 Task: Assign Person0000000111 as Assignee of Child Issue ChildIssue0000000554 of Issue Issue0000000277 in Backlog  in Scrum Project Project0000000056 in Jira. Assign Person0000000111 as Assignee of Child Issue ChildIssue0000000555 of Issue Issue0000000278 in Backlog  in Scrum Project Project0000000056 in Jira. Assign Person0000000112 as Assignee of Child Issue ChildIssue0000000556 of Issue Issue0000000278 in Backlog  in Scrum Project Project0000000056 in Jira. Assign Person0000000112 as Assignee of Child Issue ChildIssue0000000557 of Issue Issue0000000279 in Backlog  in Scrum Project Project0000000056 in Jira. Assign Person0000000112 as Assignee of Child Issue ChildIssue0000000558 of Issue Issue0000000279 in Backlog  in Scrum Project Project0000000056 in Jira
Action: Mouse moved to (98, 241)
Screenshot: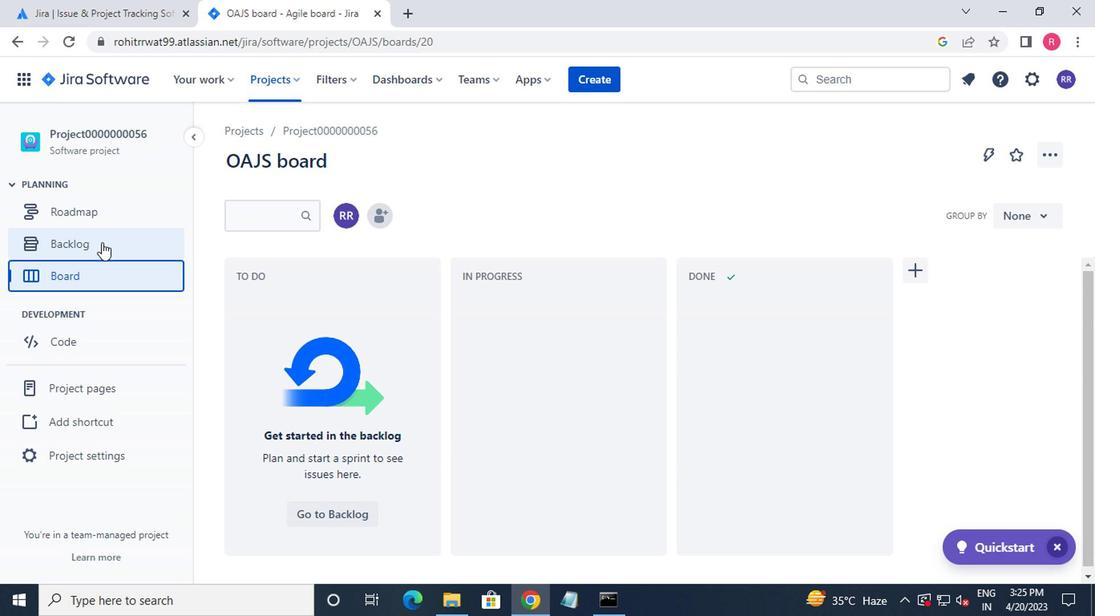 
Action: Mouse pressed left at (98, 241)
Screenshot: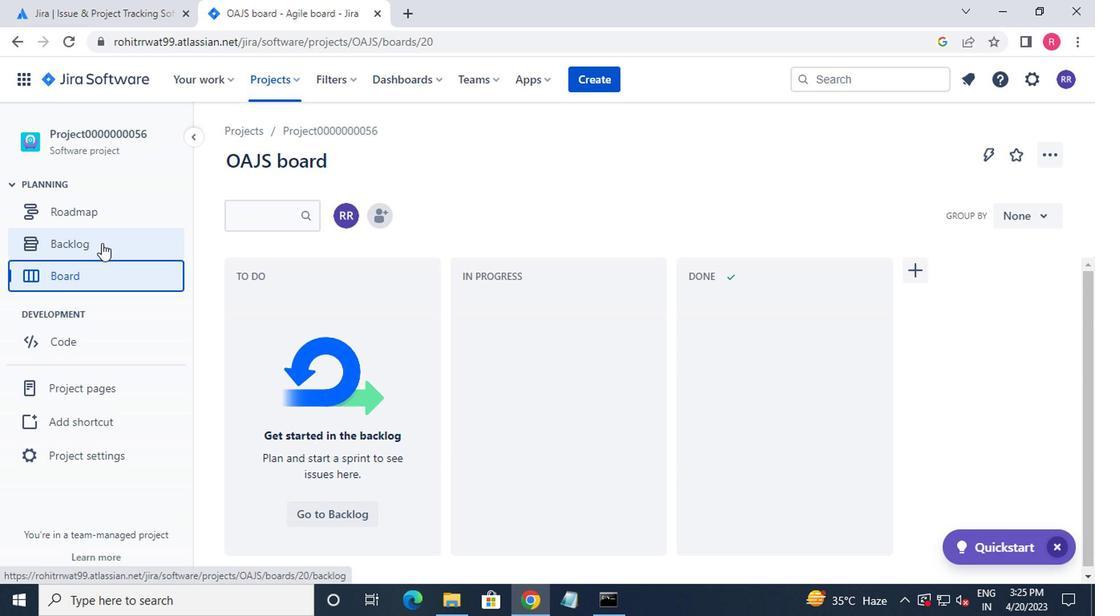 
Action: Mouse moved to (522, 118)
Screenshot: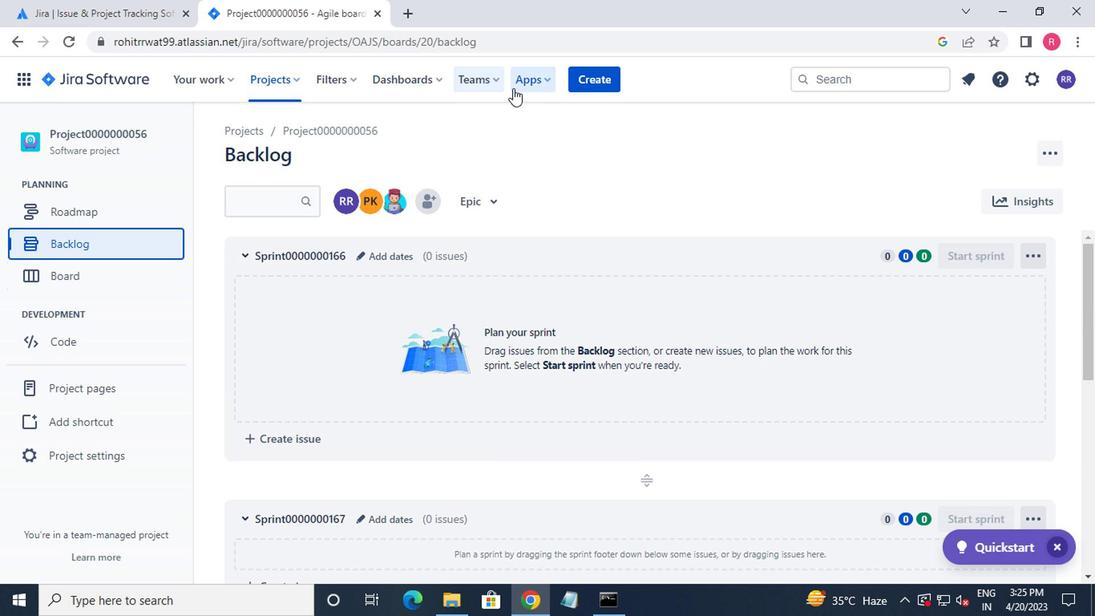 
Action: Mouse scrolled (522, 118) with delta (0, 0)
Screenshot: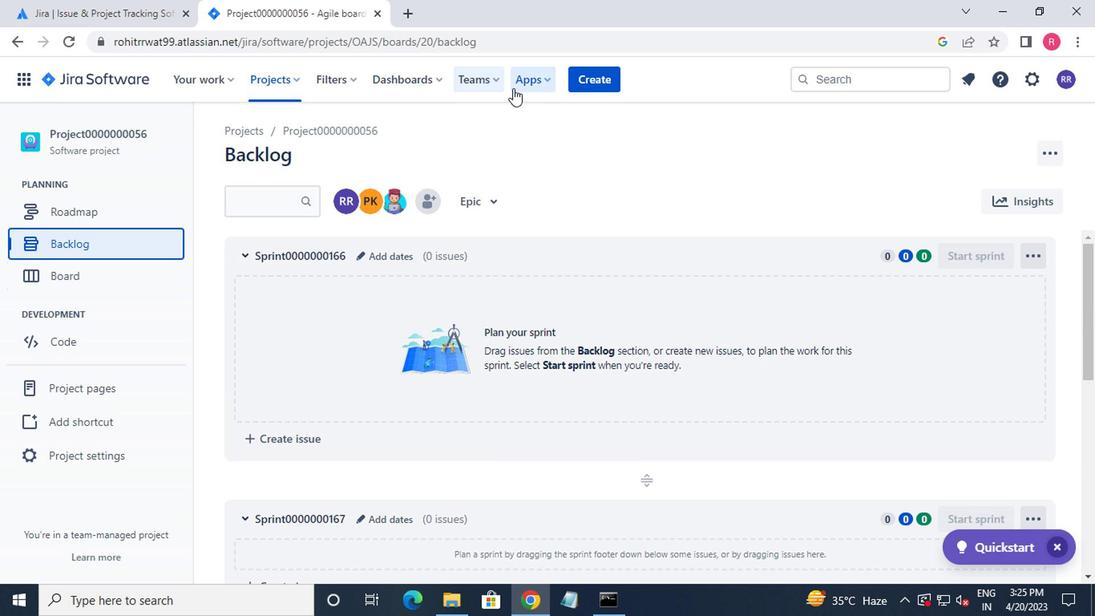 
Action: Mouse moved to (537, 168)
Screenshot: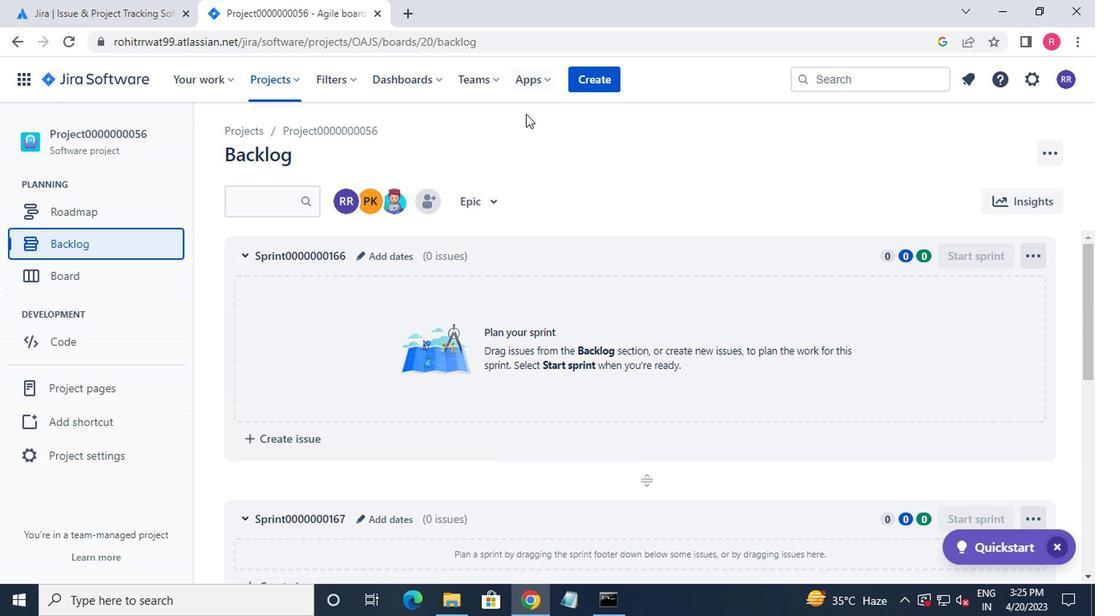 
Action: Mouse scrolled (537, 167) with delta (0, -1)
Screenshot: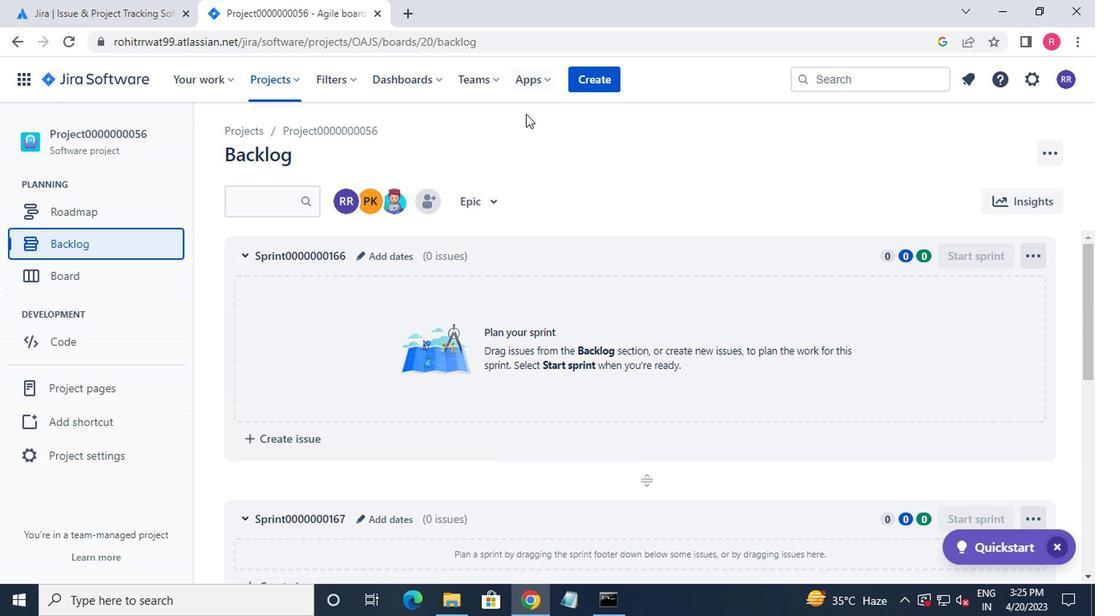 
Action: Mouse moved to (542, 183)
Screenshot: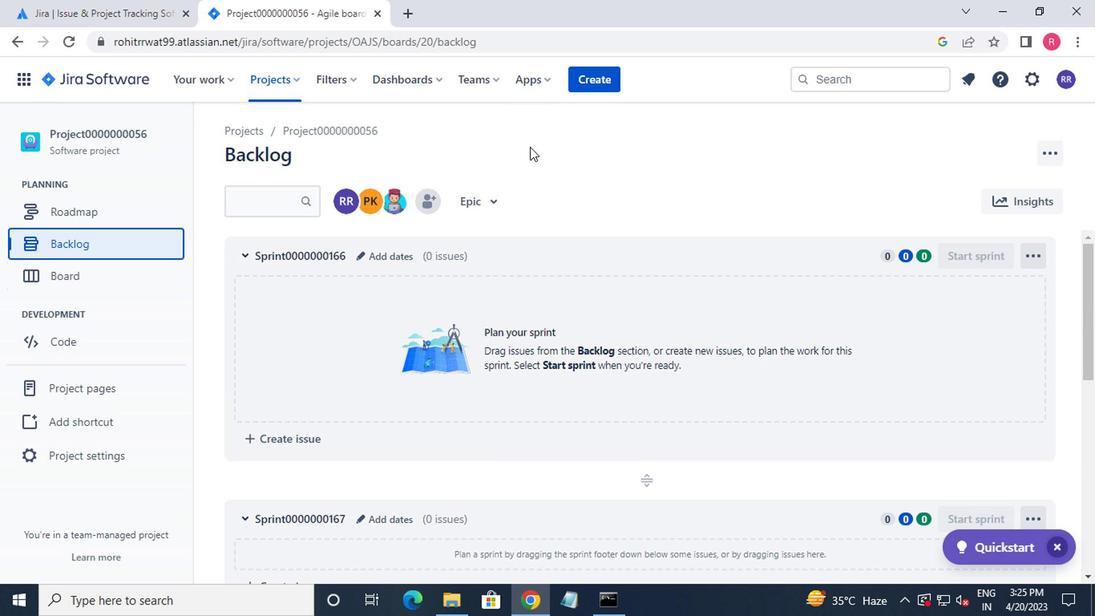 
Action: Mouse scrolled (542, 182) with delta (0, -1)
Screenshot: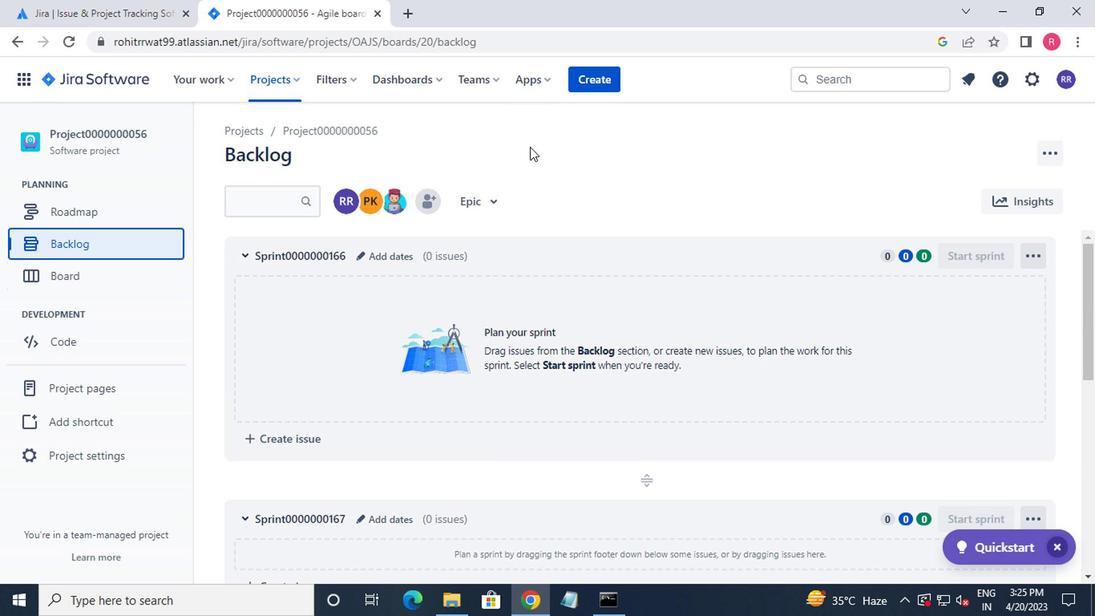 
Action: Mouse moved to (542, 186)
Screenshot: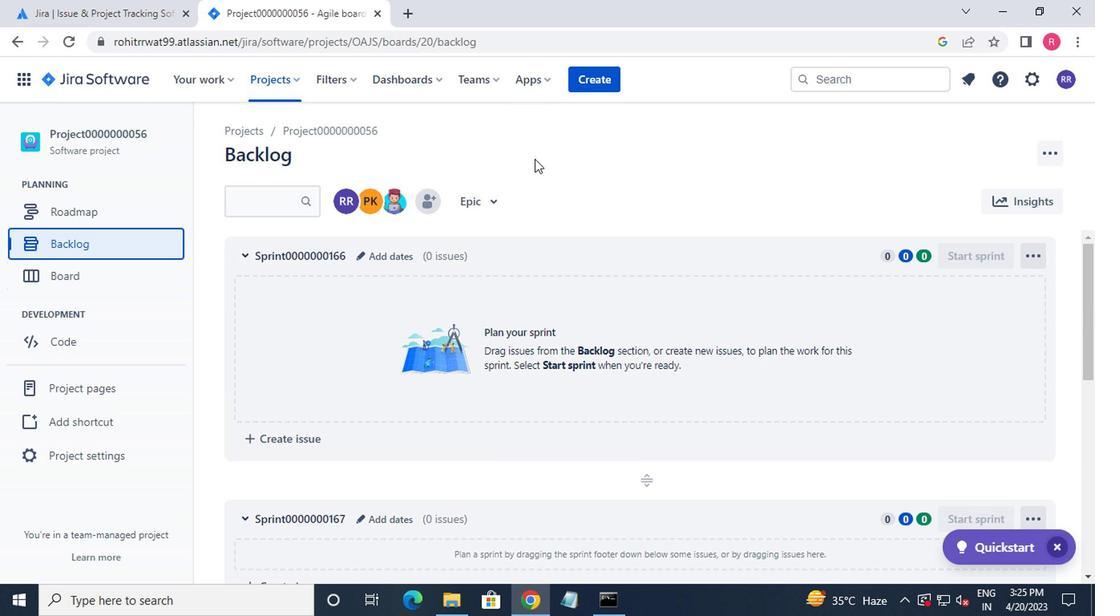 
Action: Mouse scrolled (542, 184) with delta (0, -1)
Screenshot: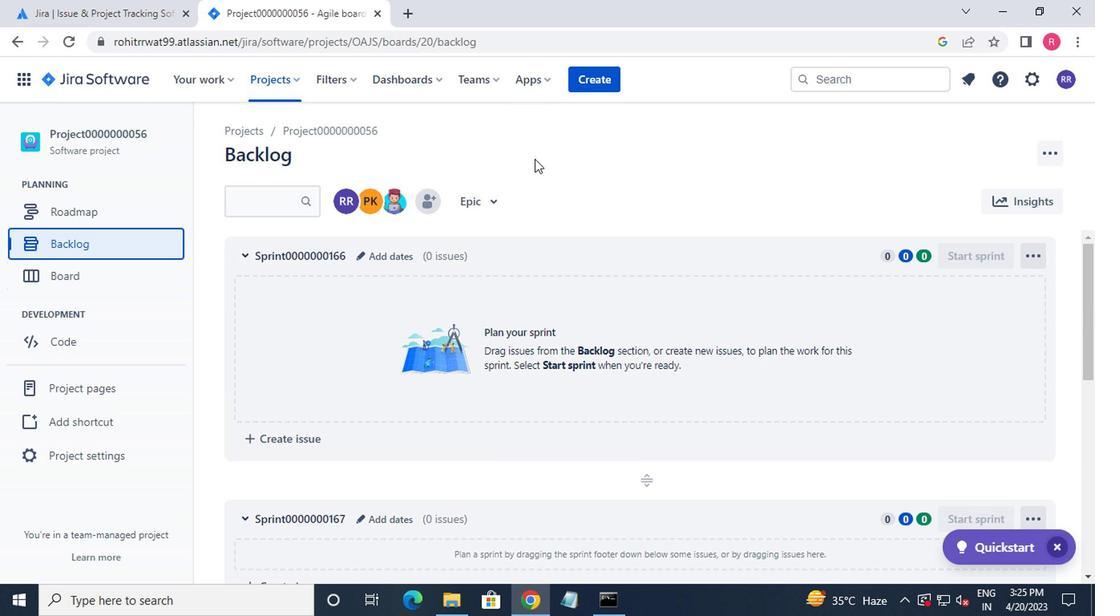 
Action: Mouse moved to (549, 261)
Screenshot: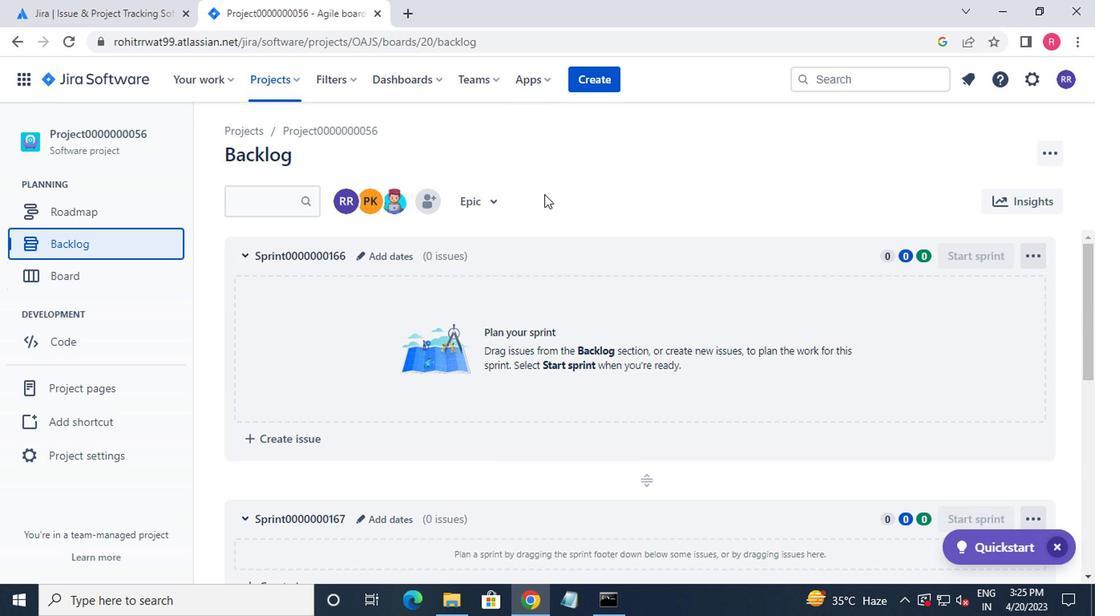 
Action: Mouse scrolled (549, 260) with delta (0, -1)
Screenshot: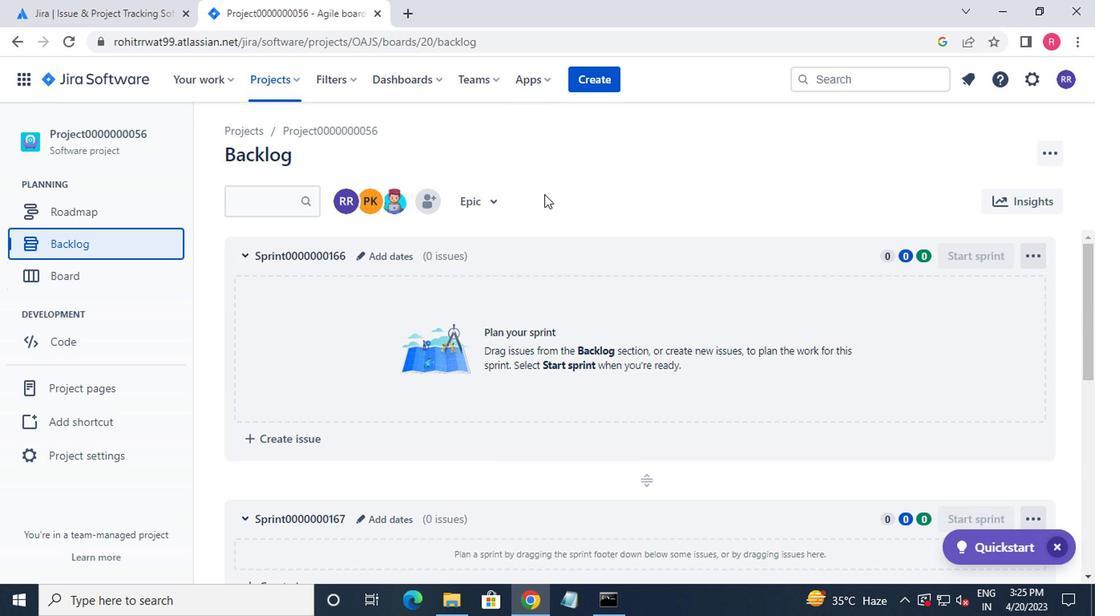 
Action: Mouse moved to (549, 277)
Screenshot: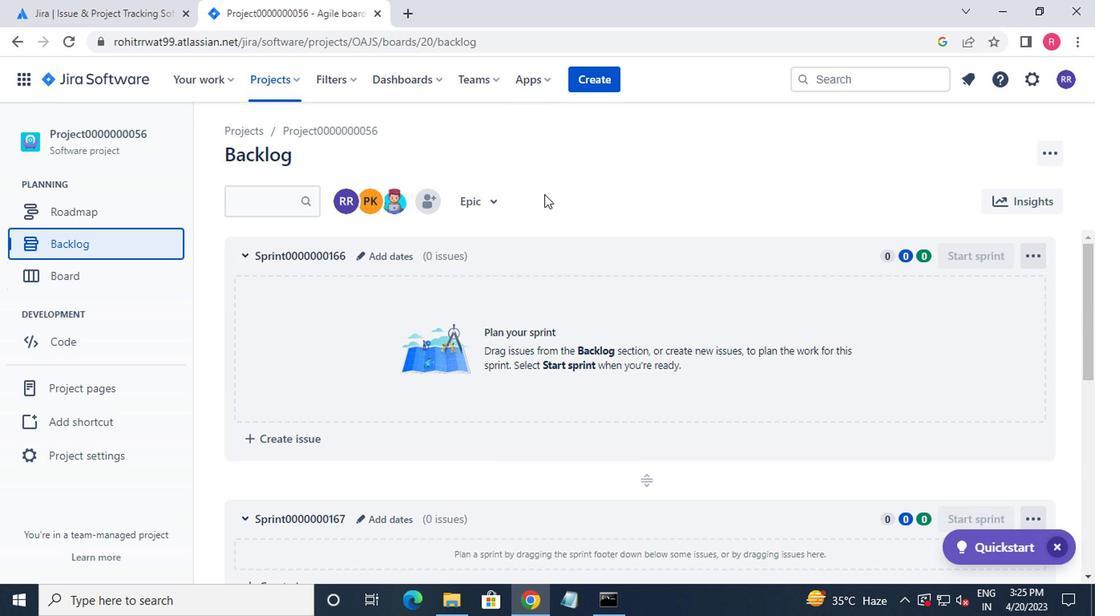 
Action: Mouse scrolled (549, 277) with delta (0, 0)
Screenshot: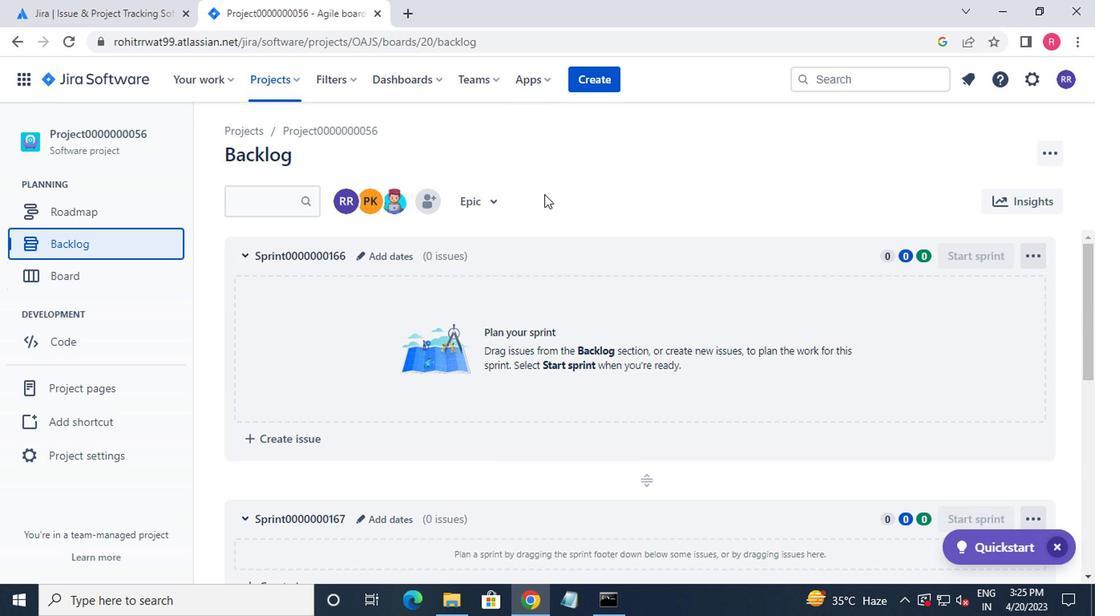 
Action: Mouse moved to (550, 281)
Screenshot: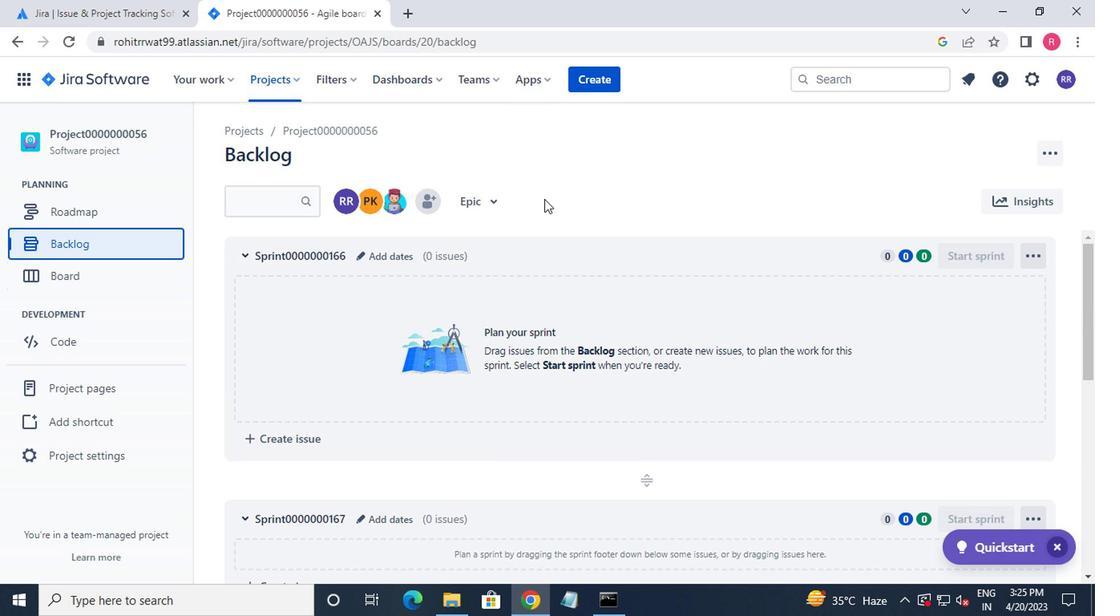 
Action: Mouse scrolled (550, 281) with delta (0, 0)
Screenshot: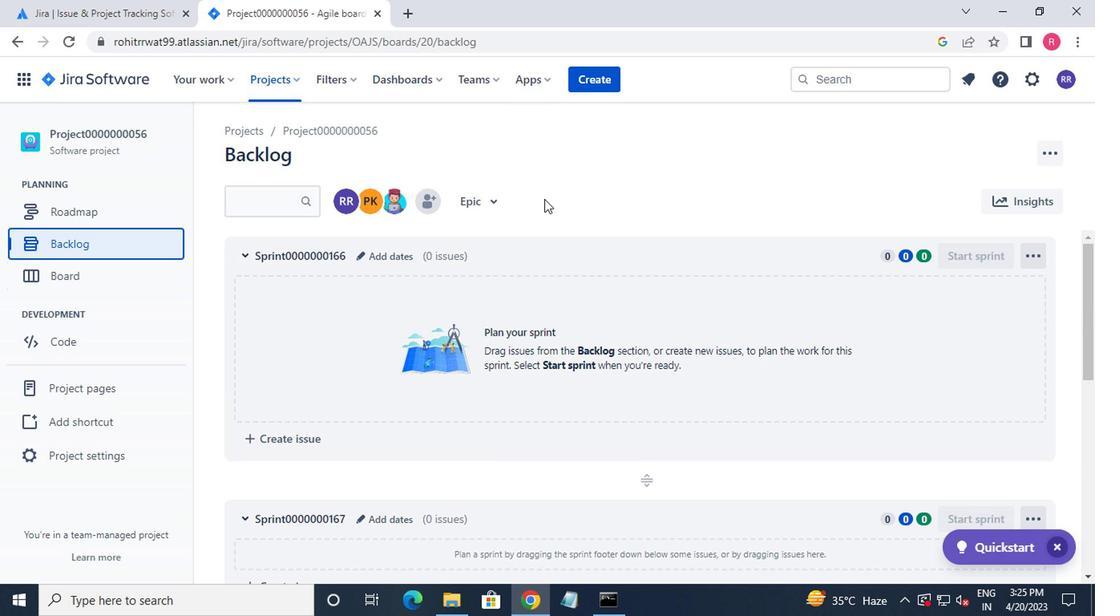 
Action: Mouse moved to (550, 283)
Screenshot: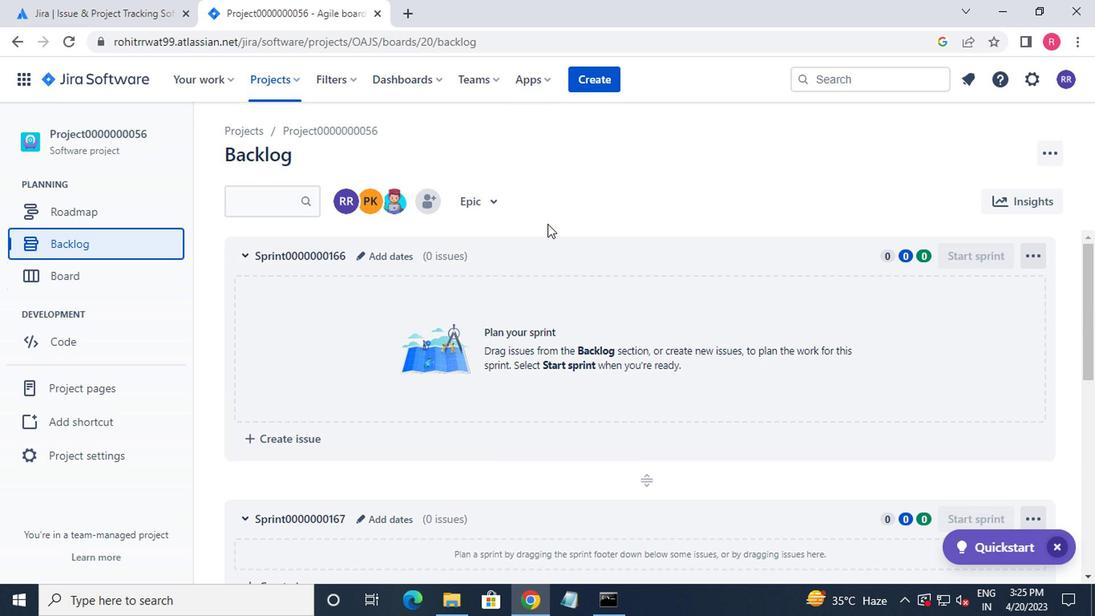 
Action: Mouse scrolled (550, 283) with delta (0, 0)
Screenshot: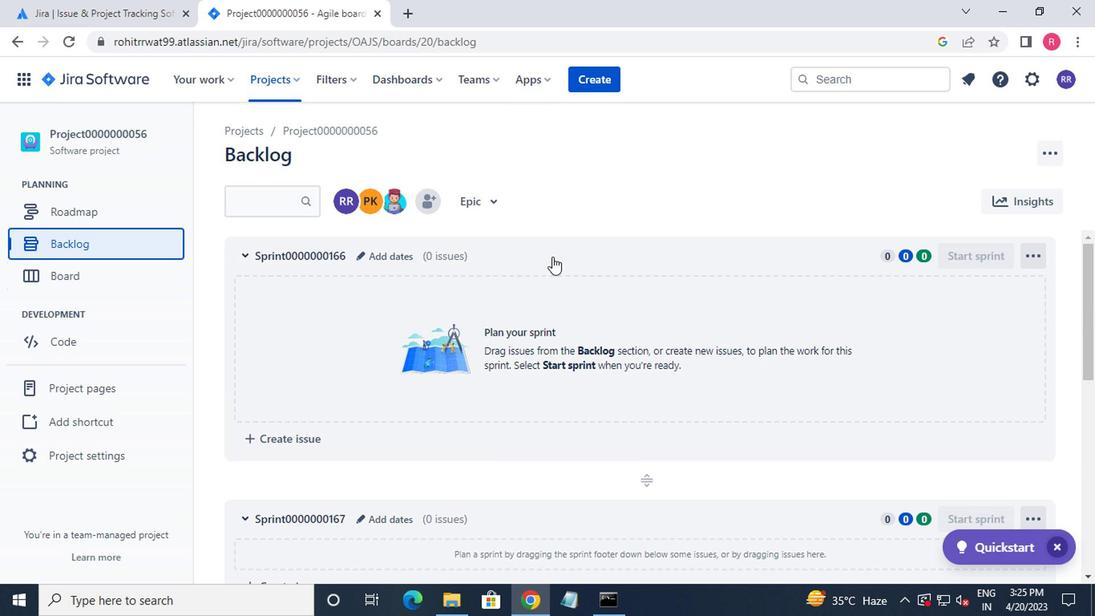 
Action: Mouse moved to (552, 288)
Screenshot: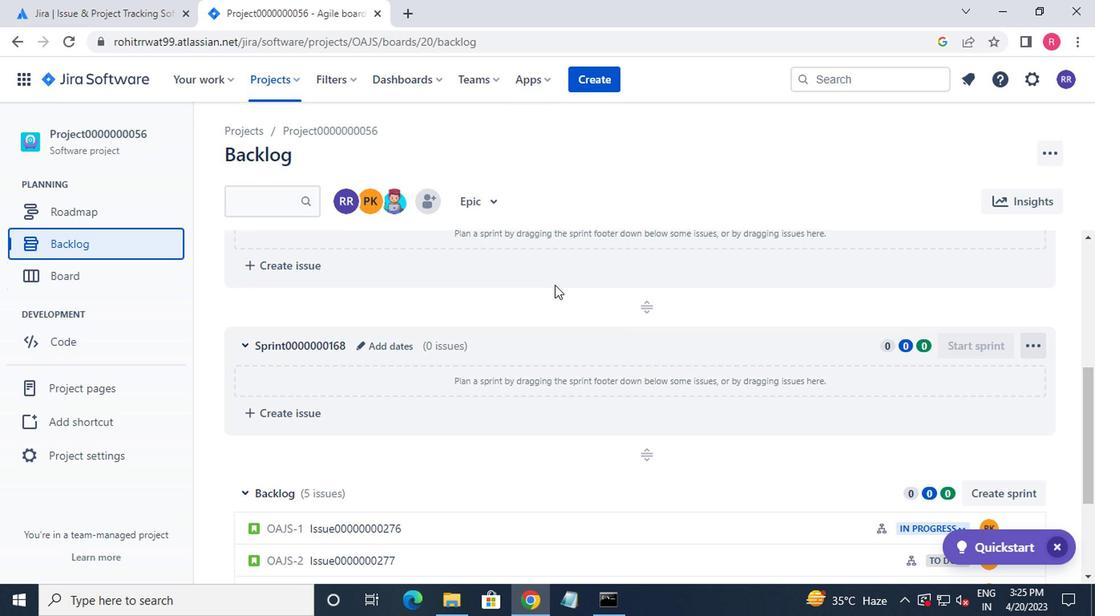 
Action: Mouse scrolled (552, 287) with delta (0, -1)
Screenshot: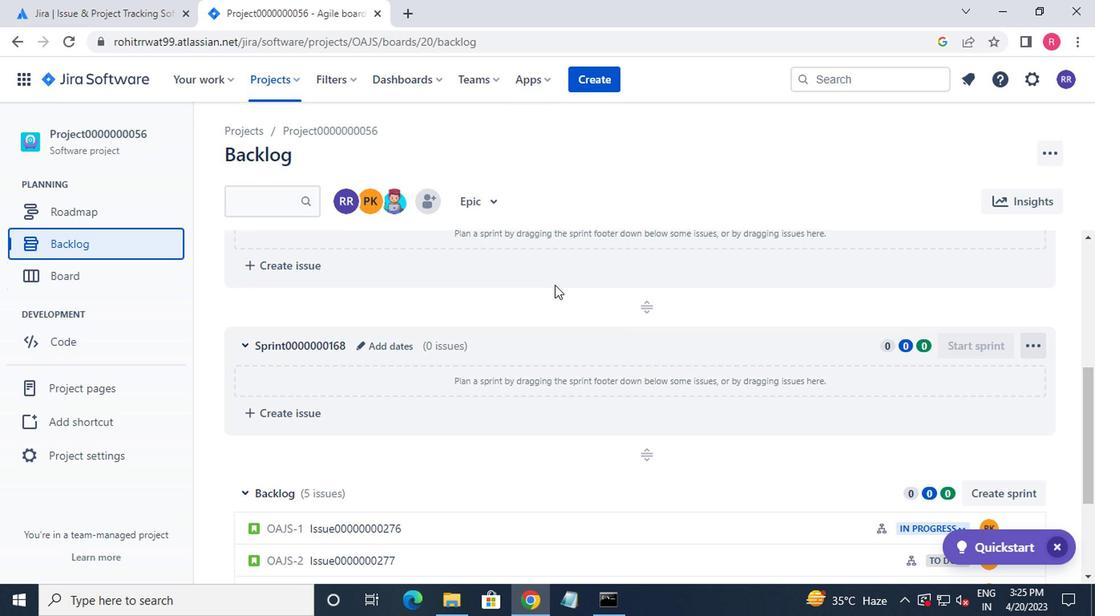 
Action: Mouse moved to (552, 289)
Screenshot: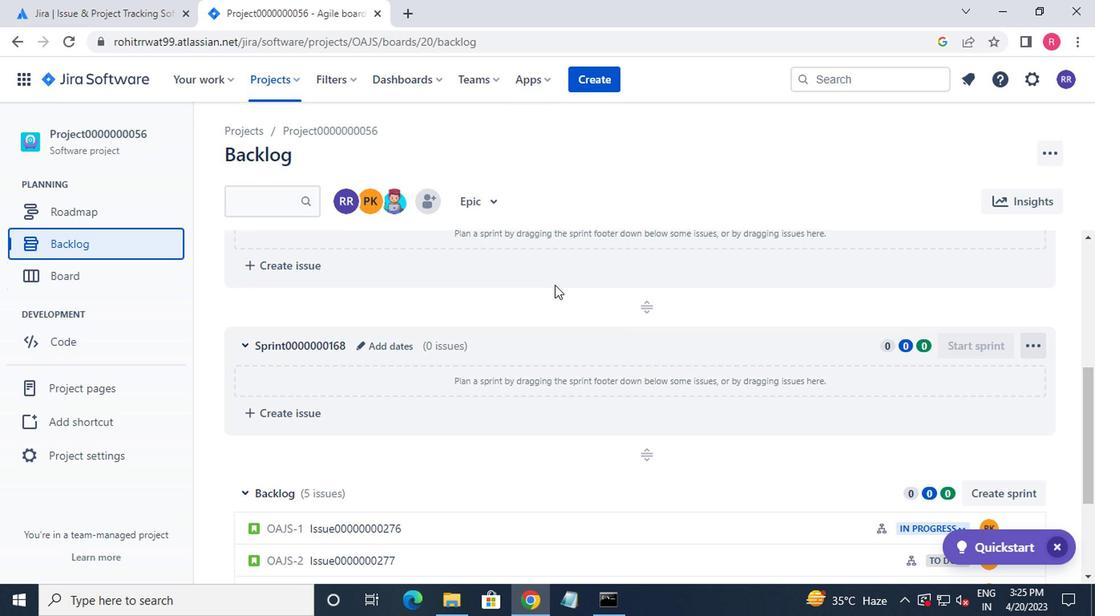 
Action: Mouse scrolled (552, 289) with delta (0, 0)
Screenshot: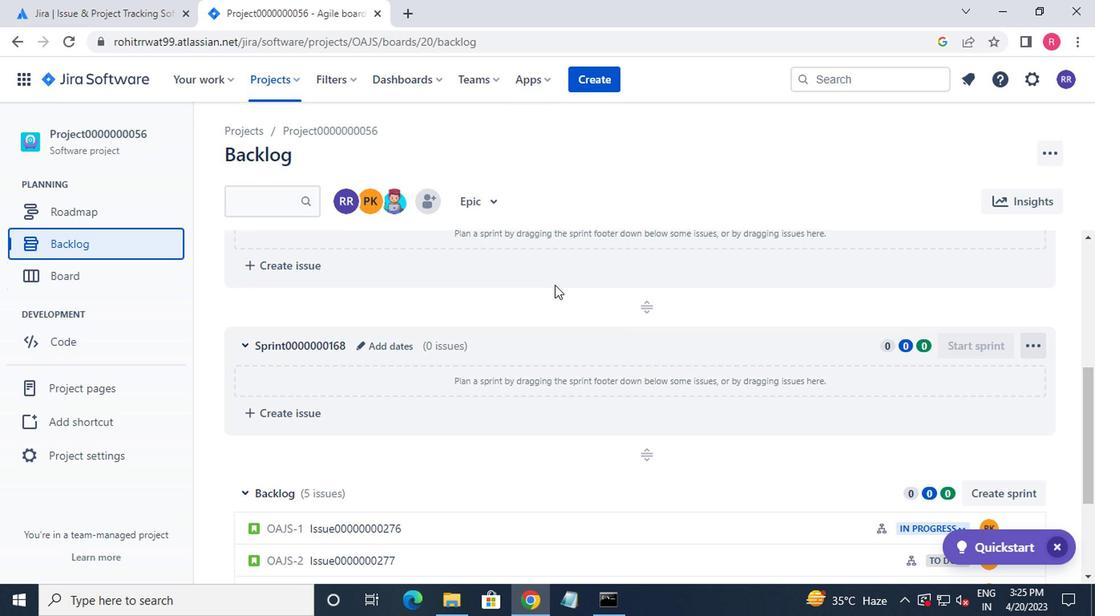 
Action: Mouse scrolled (552, 289) with delta (0, 0)
Screenshot: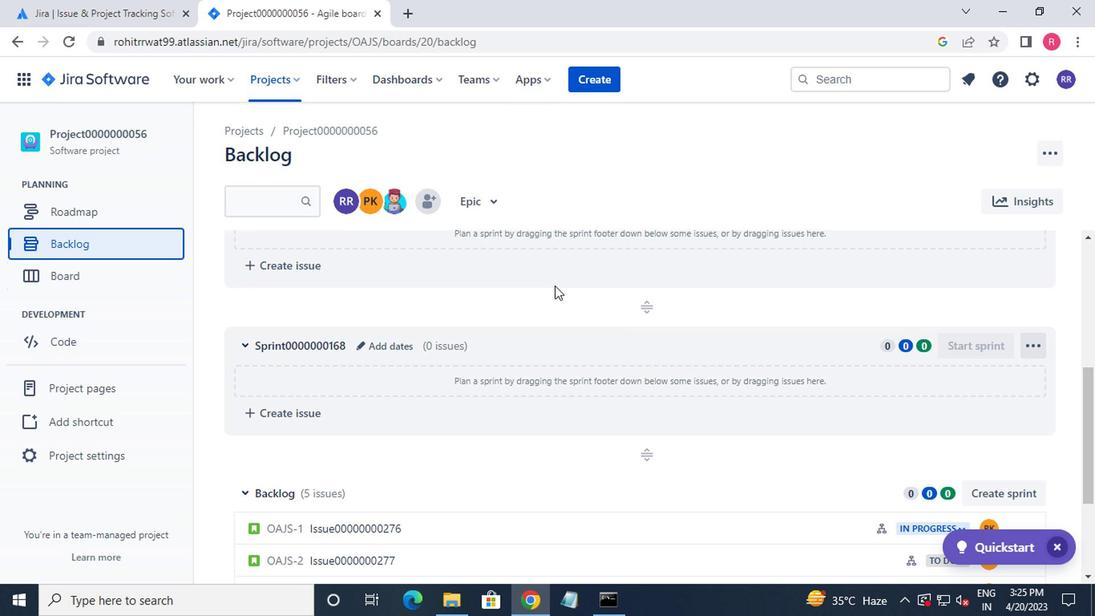 
Action: Mouse moved to (634, 383)
Screenshot: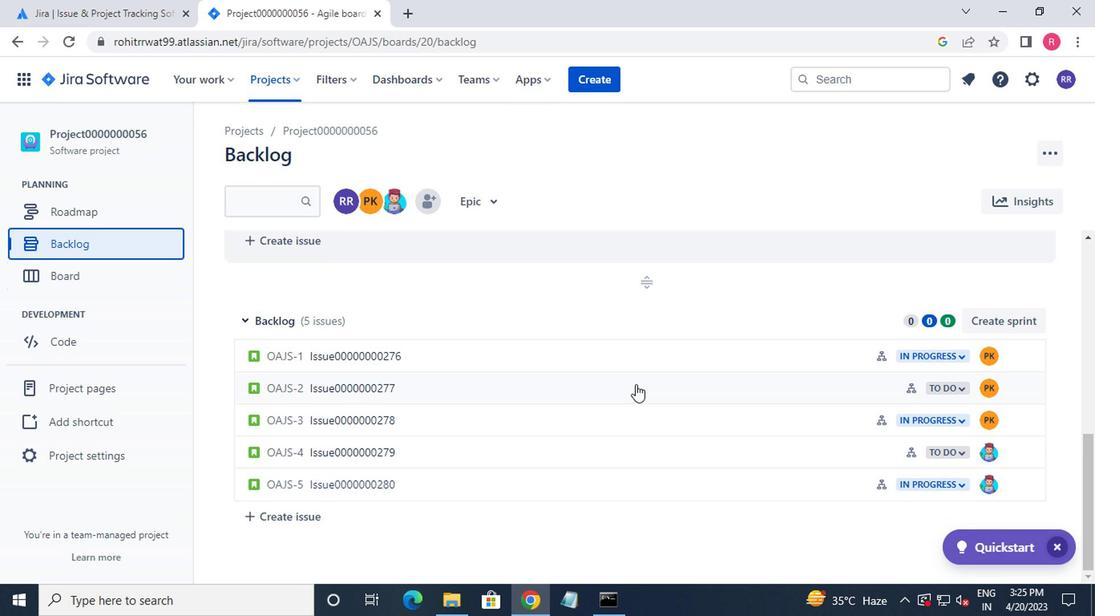 
Action: Mouse pressed left at (634, 383)
Screenshot: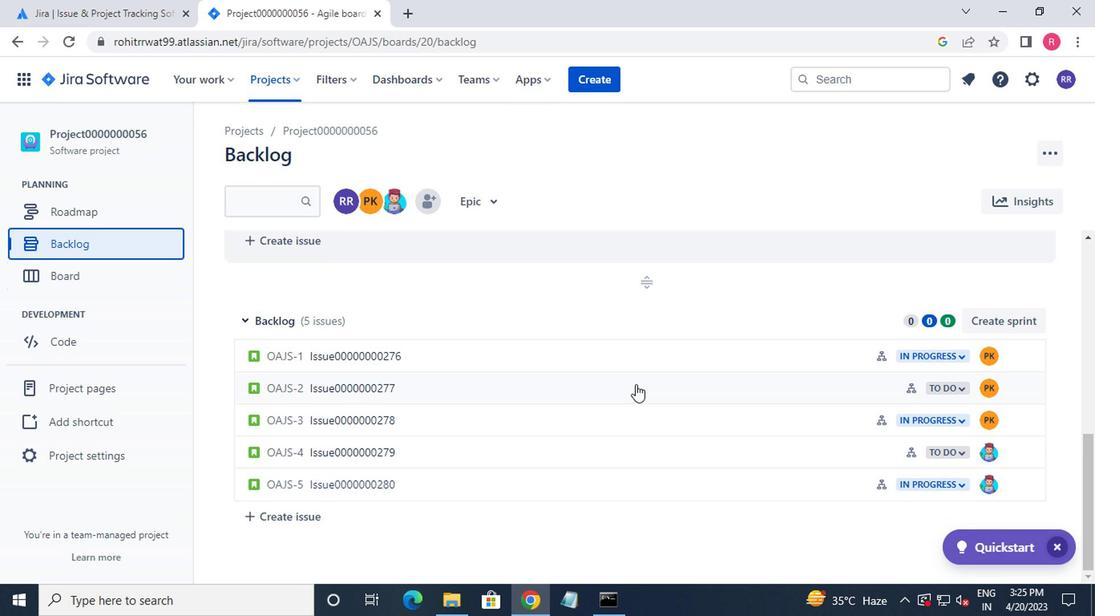
Action: Mouse moved to (817, 323)
Screenshot: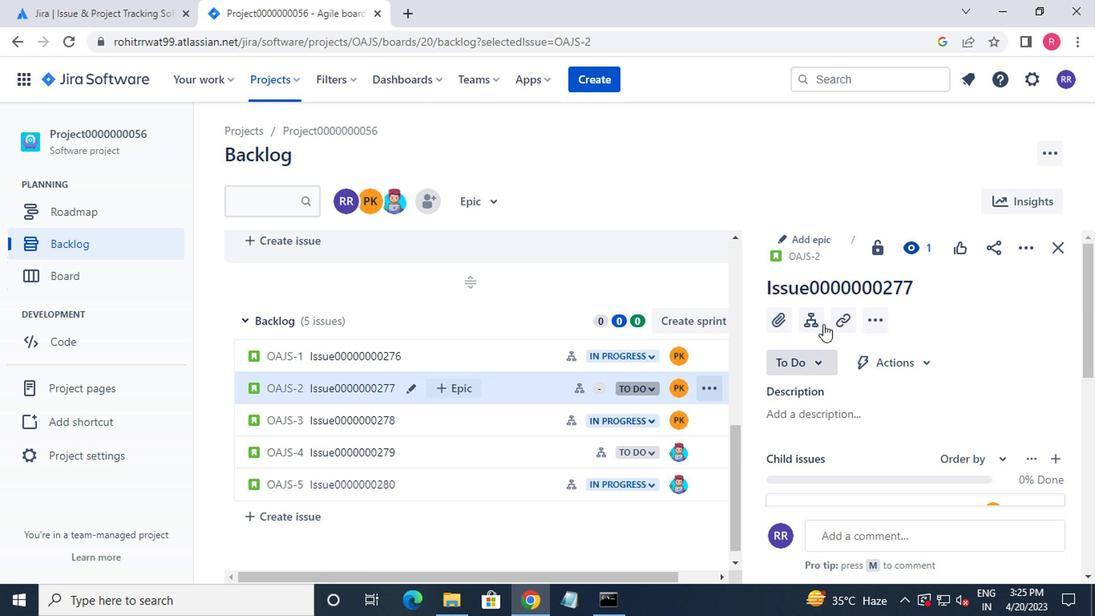 
Action: Mouse pressed left at (817, 323)
Screenshot: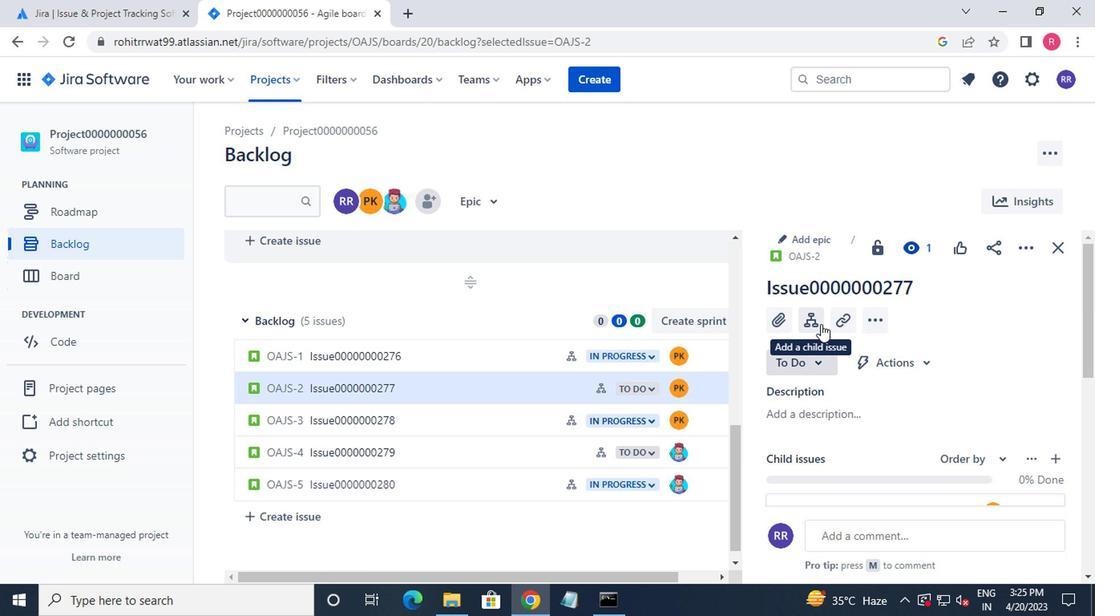 
Action: Mouse moved to (987, 356)
Screenshot: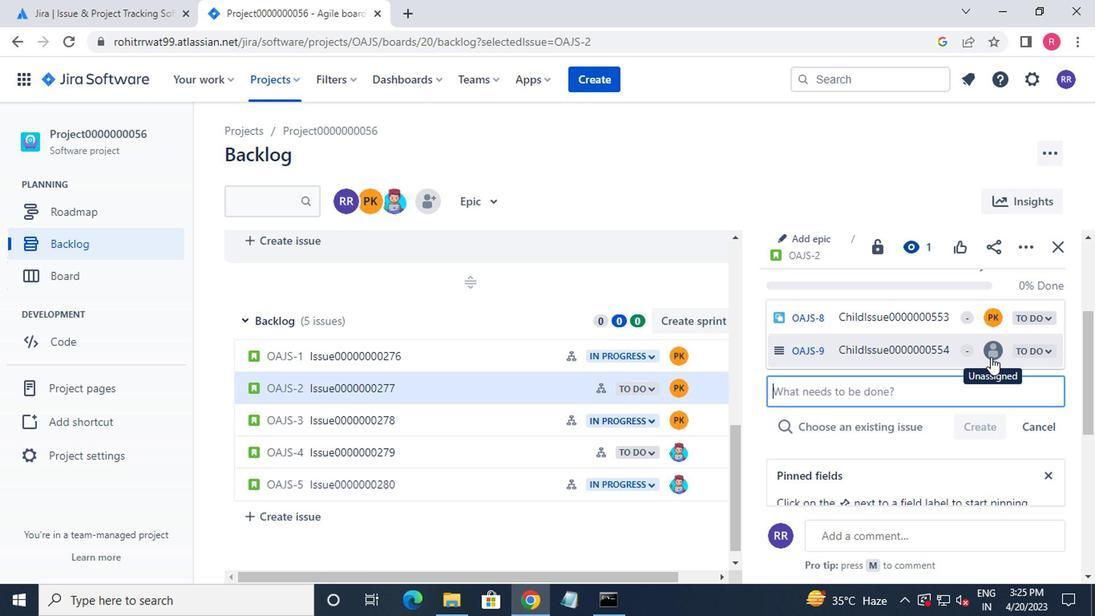 
Action: Mouse pressed left at (987, 356)
Screenshot: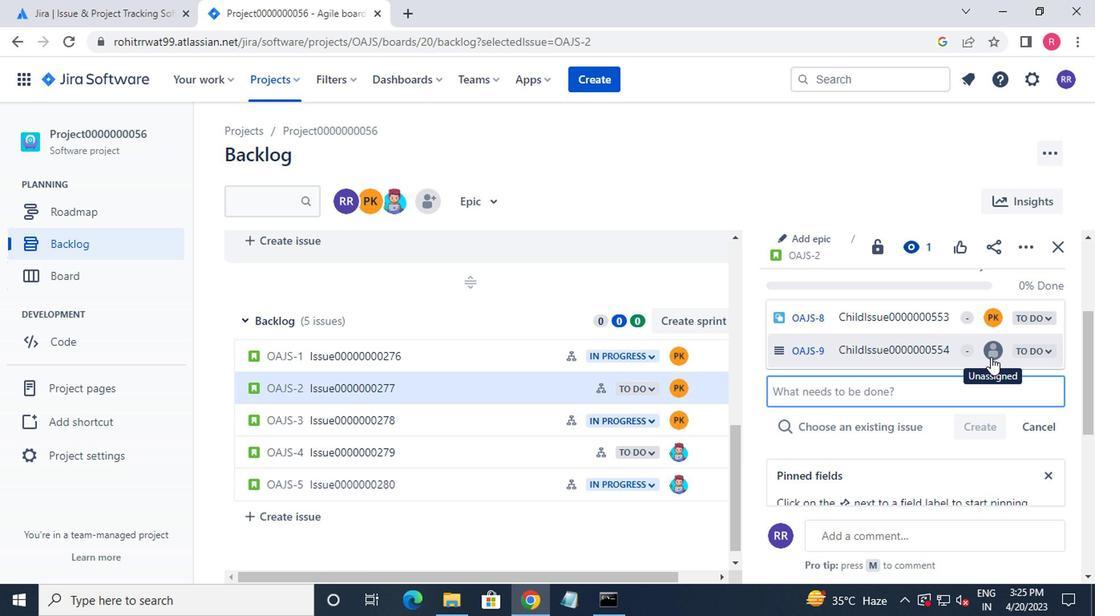 
Action: Mouse moved to (926, 363)
Screenshot: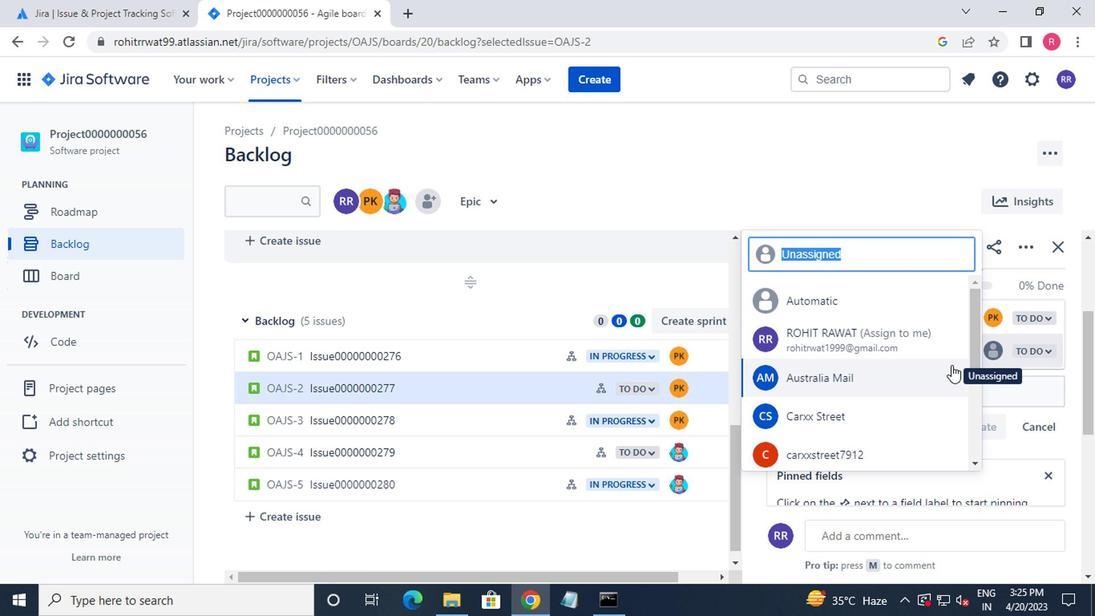 
Action: Mouse scrolled (926, 361) with delta (0, -1)
Screenshot: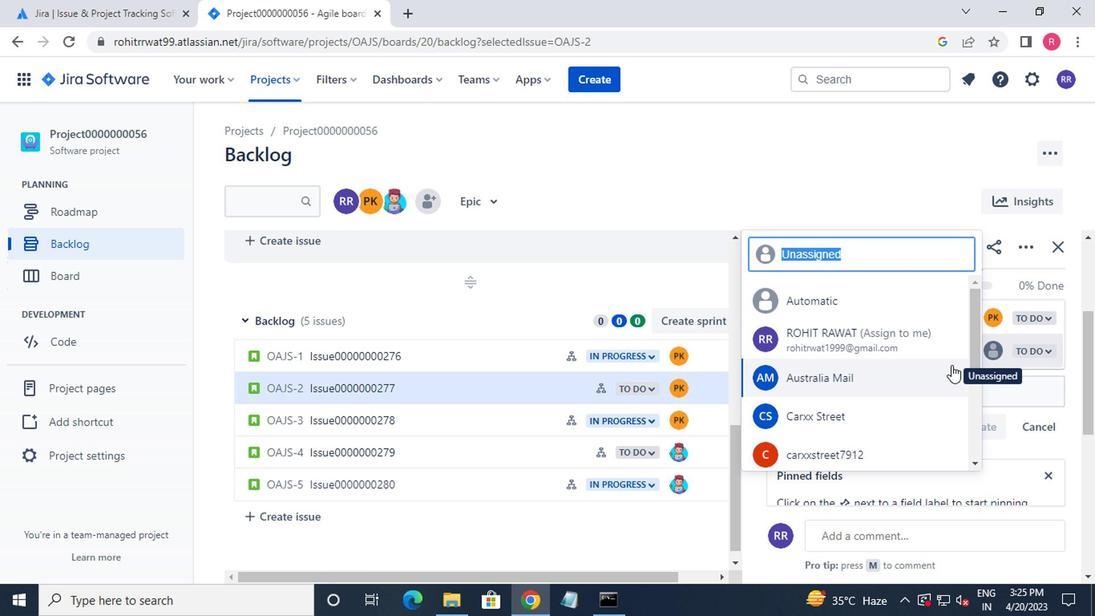 
Action: Mouse moved to (921, 363)
Screenshot: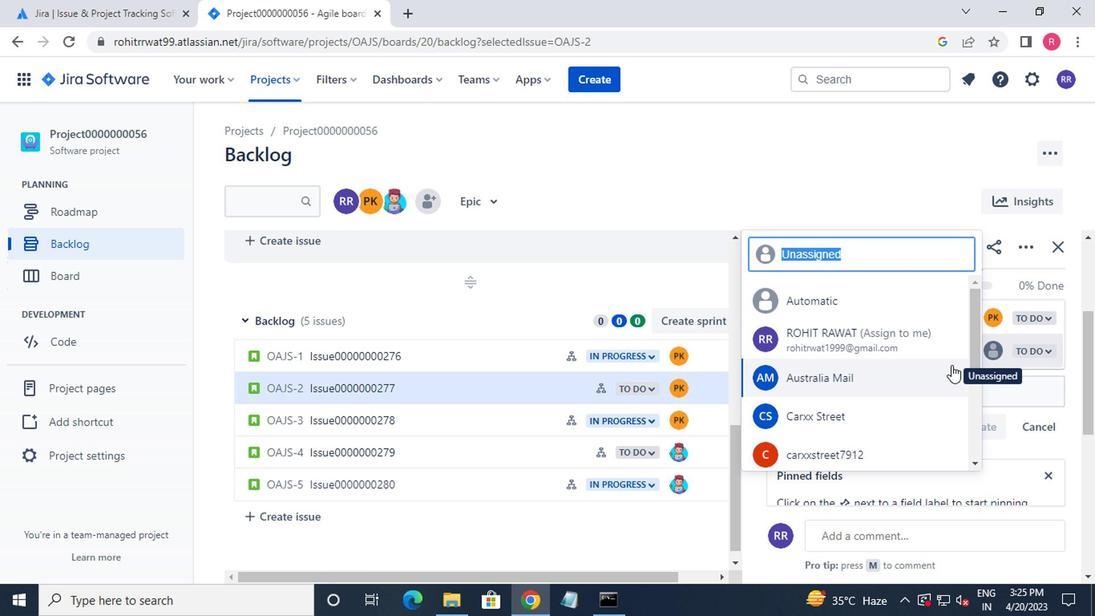 
Action: Mouse scrolled (921, 363) with delta (0, 0)
Screenshot: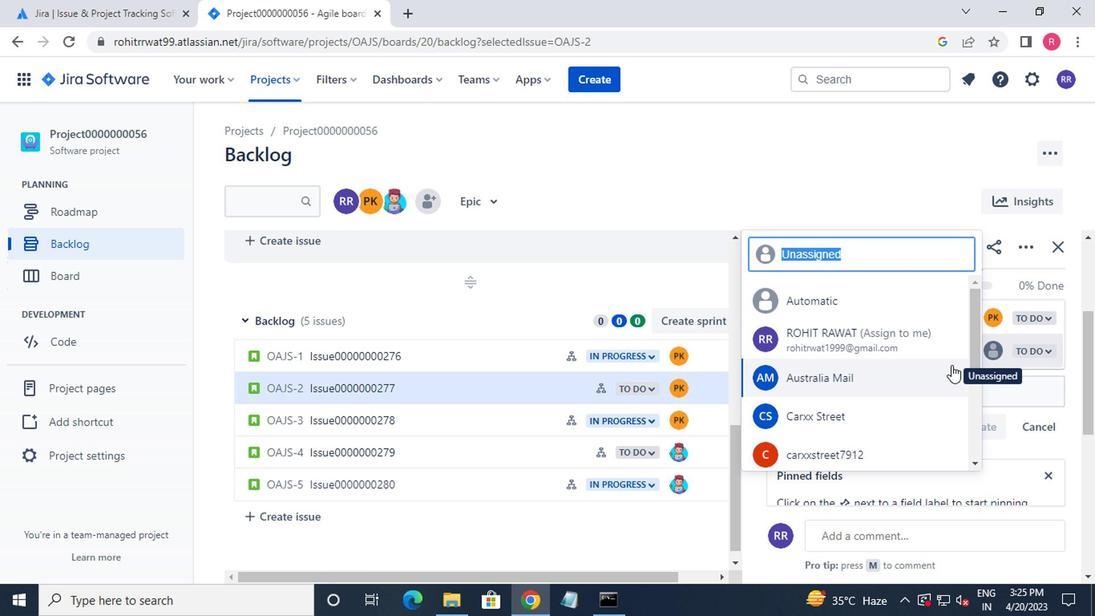 
Action: Mouse moved to (913, 364)
Screenshot: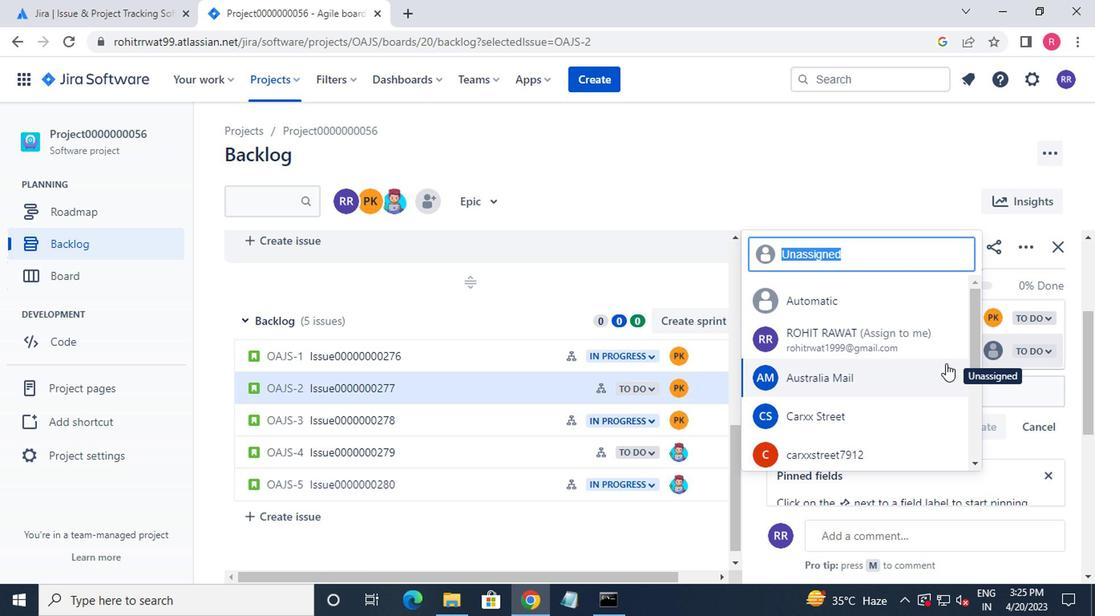 
Action: Mouse scrolled (913, 363) with delta (0, 0)
Screenshot: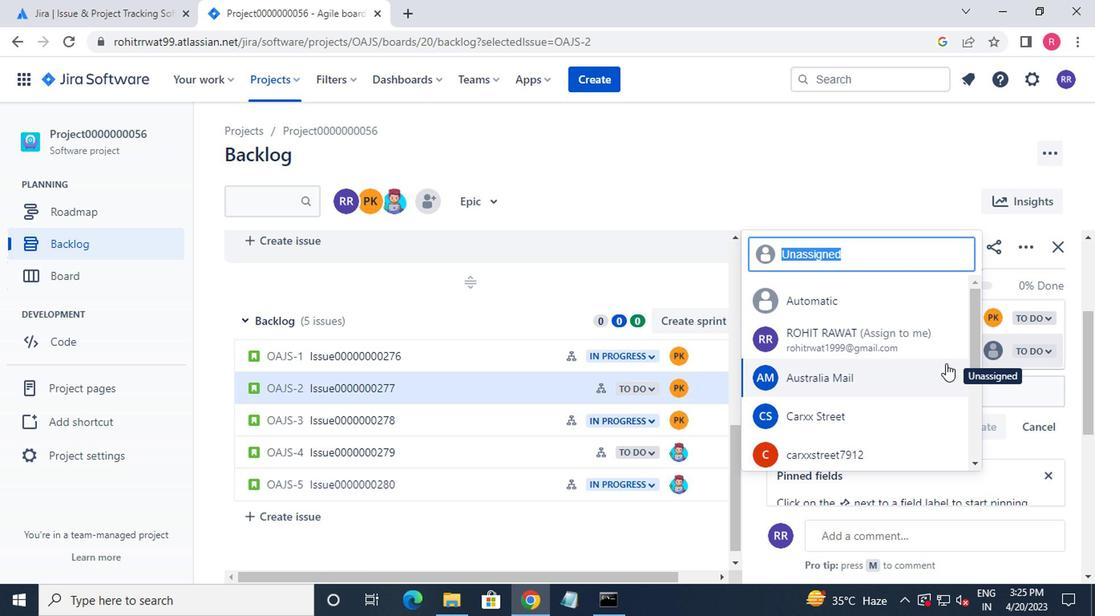 
Action: Mouse moved to (832, 325)
Screenshot: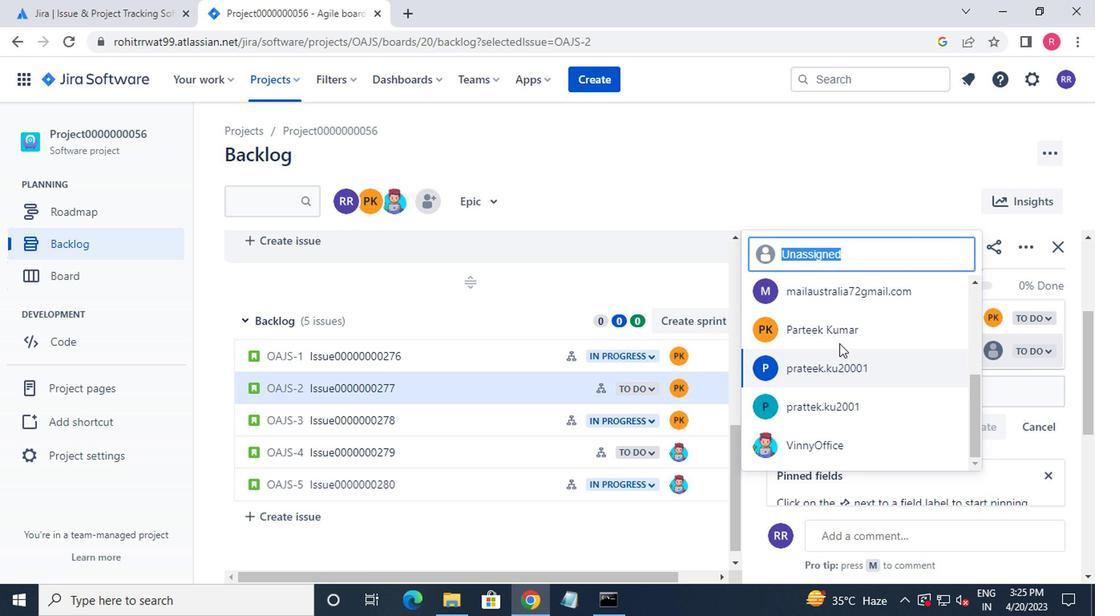 
Action: Mouse pressed left at (832, 325)
Screenshot: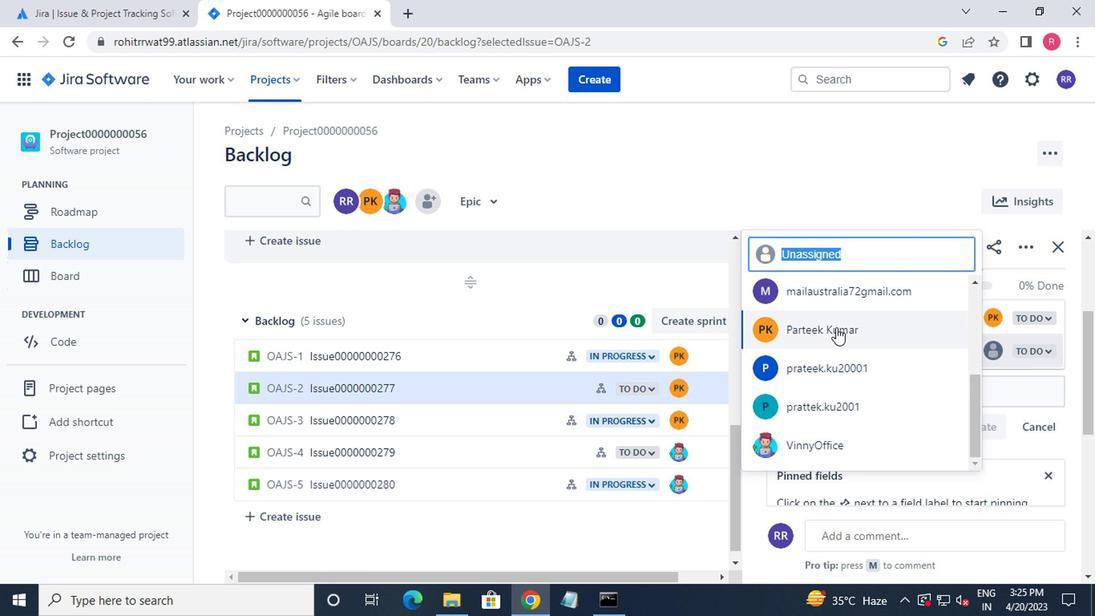 
Action: Mouse moved to (522, 424)
Screenshot: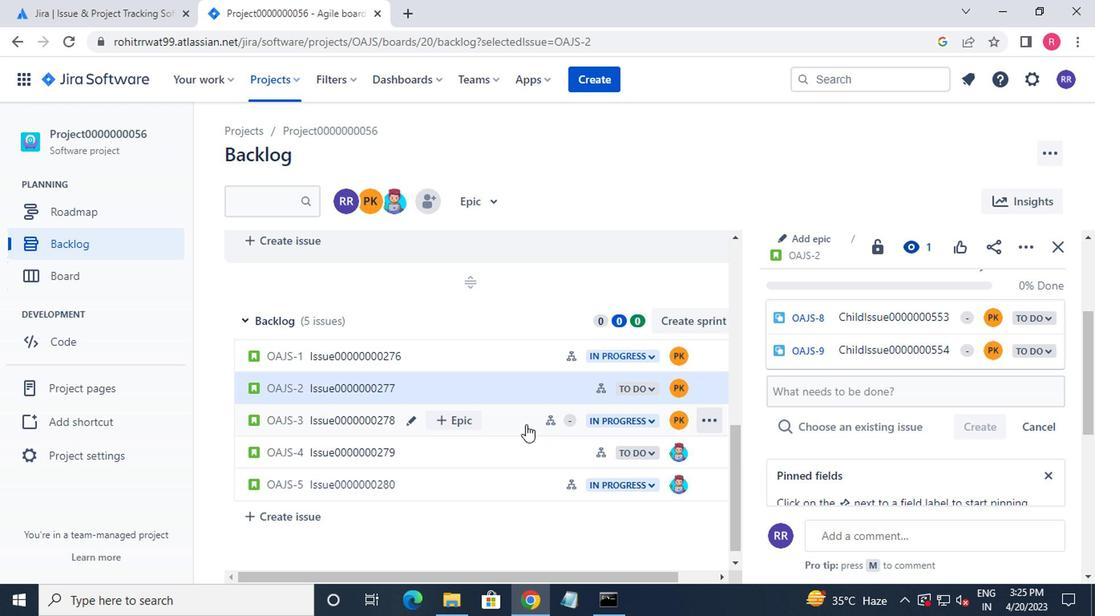 
Action: Mouse pressed left at (522, 424)
Screenshot: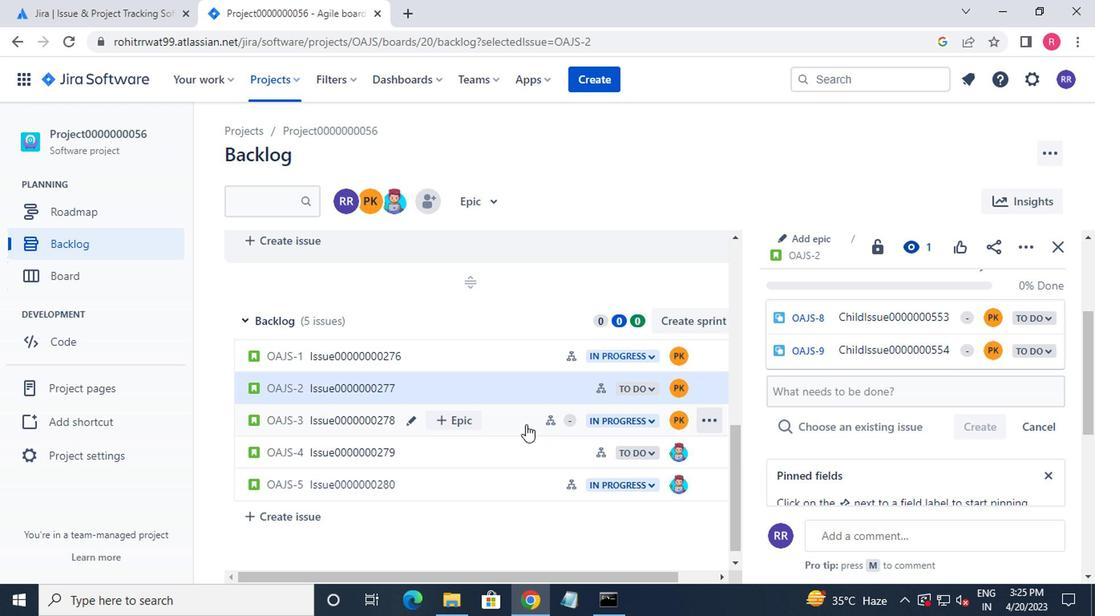
Action: Mouse moved to (824, 320)
Screenshot: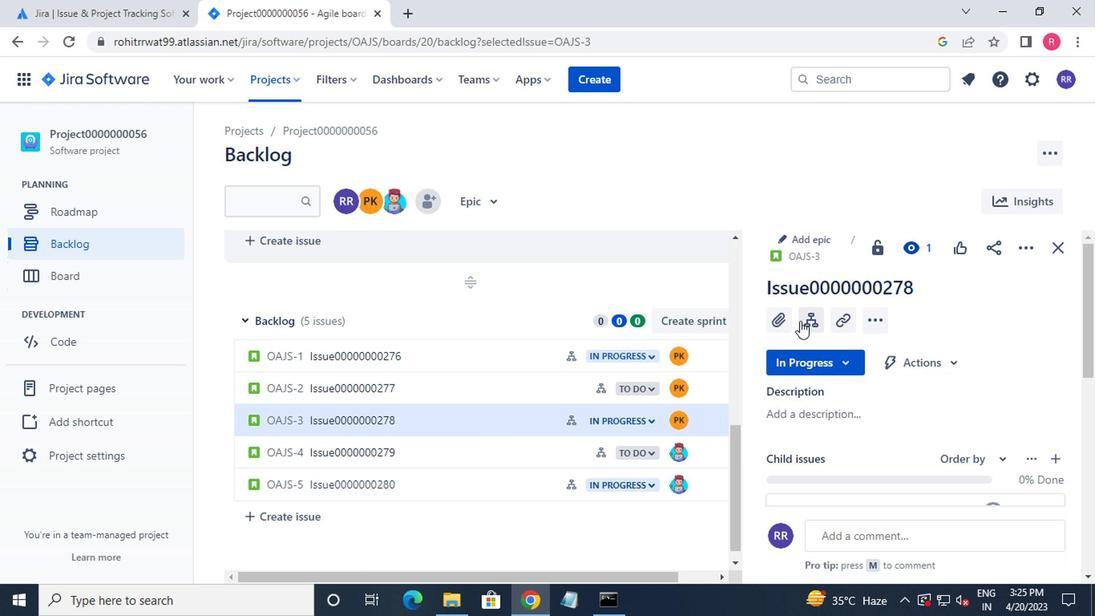 
Action: Mouse pressed left at (824, 320)
Screenshot: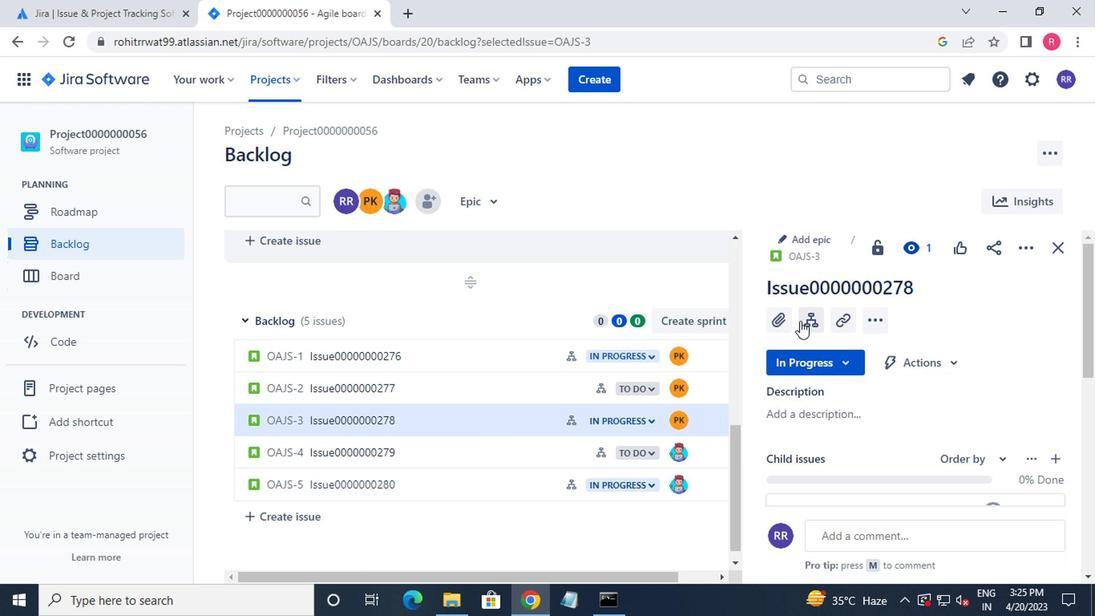 
Action: Mouse moved to (811, 324)
Screenshot: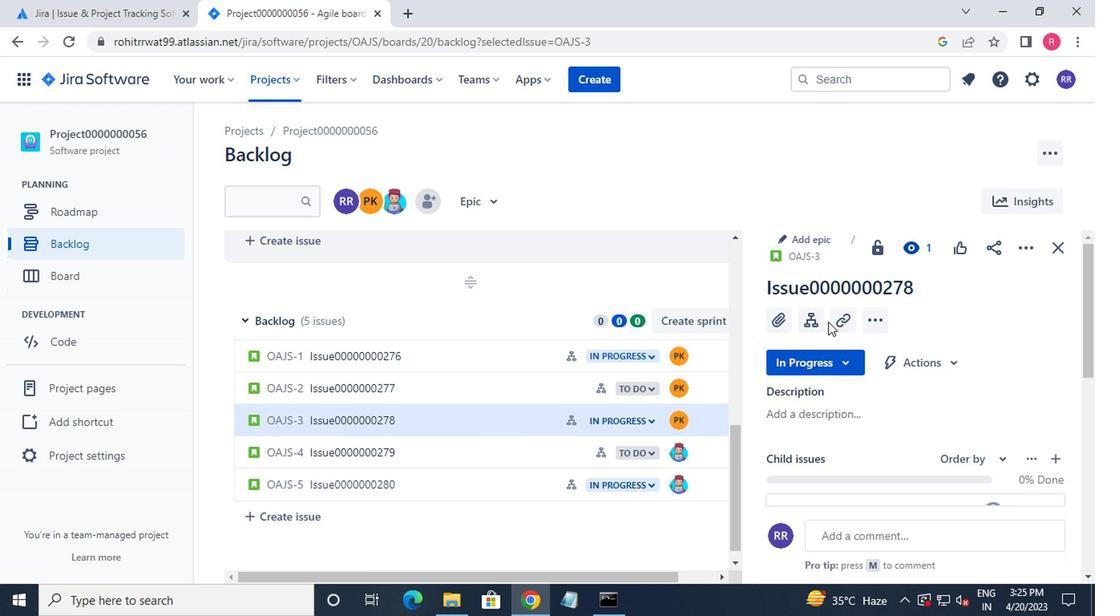 
Action: Mouse pressed left at (811, 324)
Screenshot: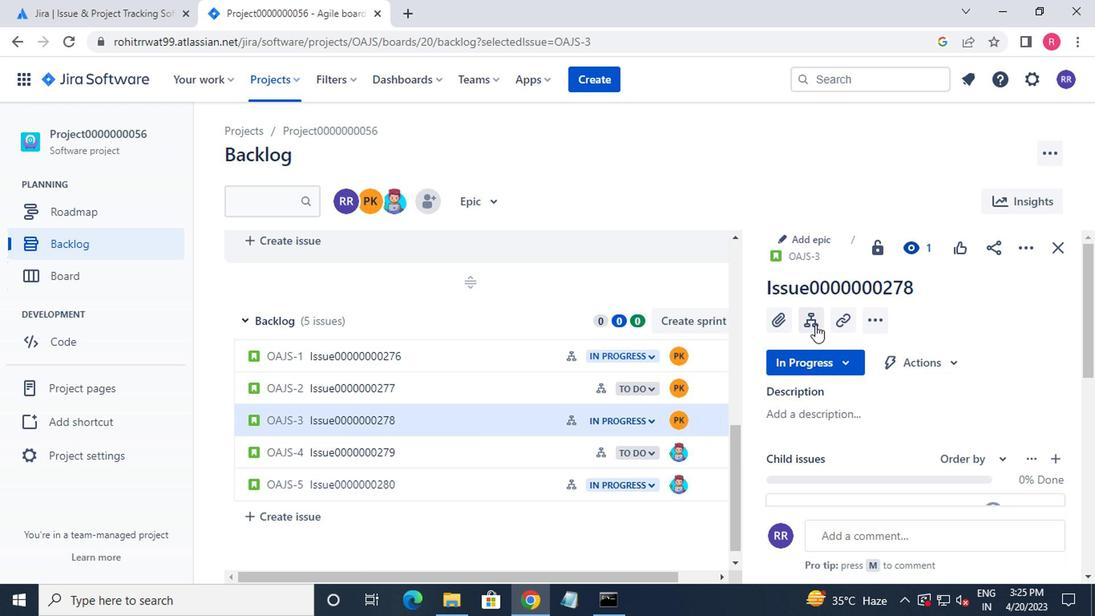 
Action: Mouse moved to (997, 332)
Screenshot: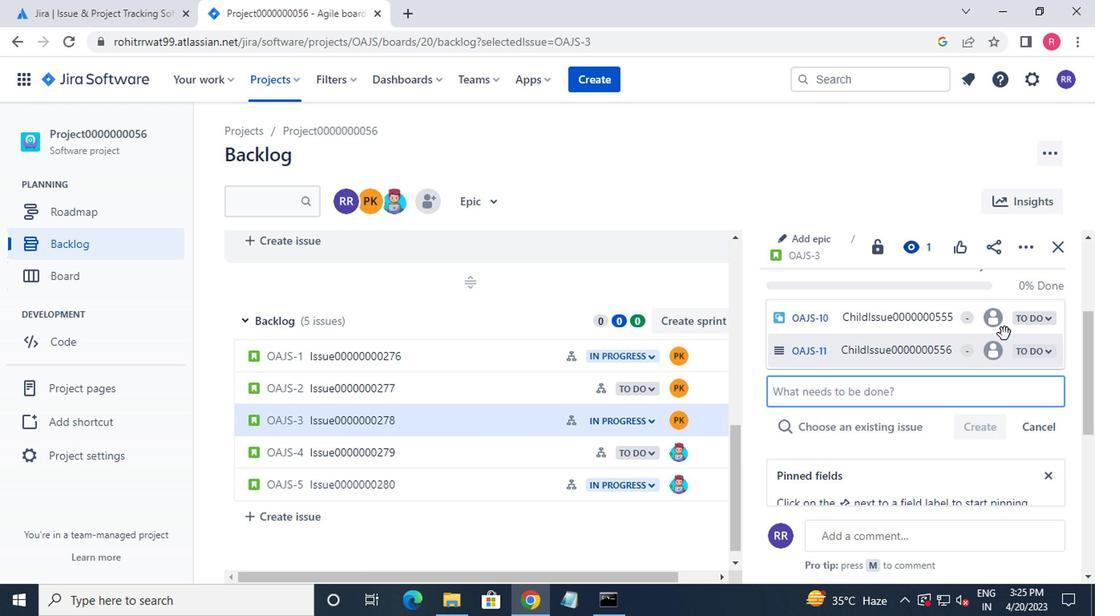 
Action: Mouse pressed left at (997, 332)
Screenshot: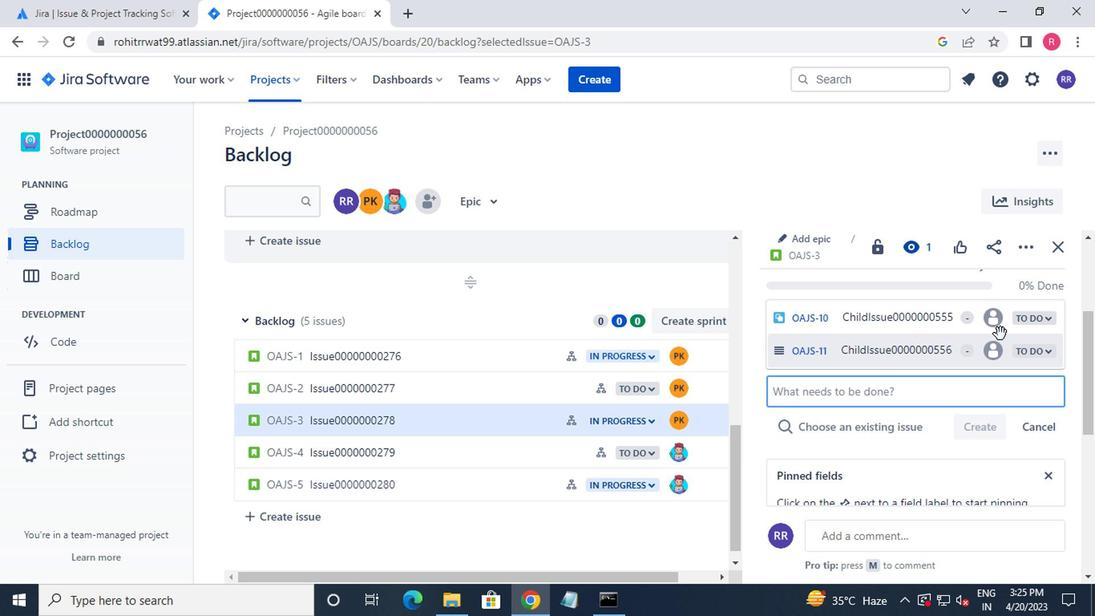 
Action: Mouse moved to (525, 422)
Screenshot: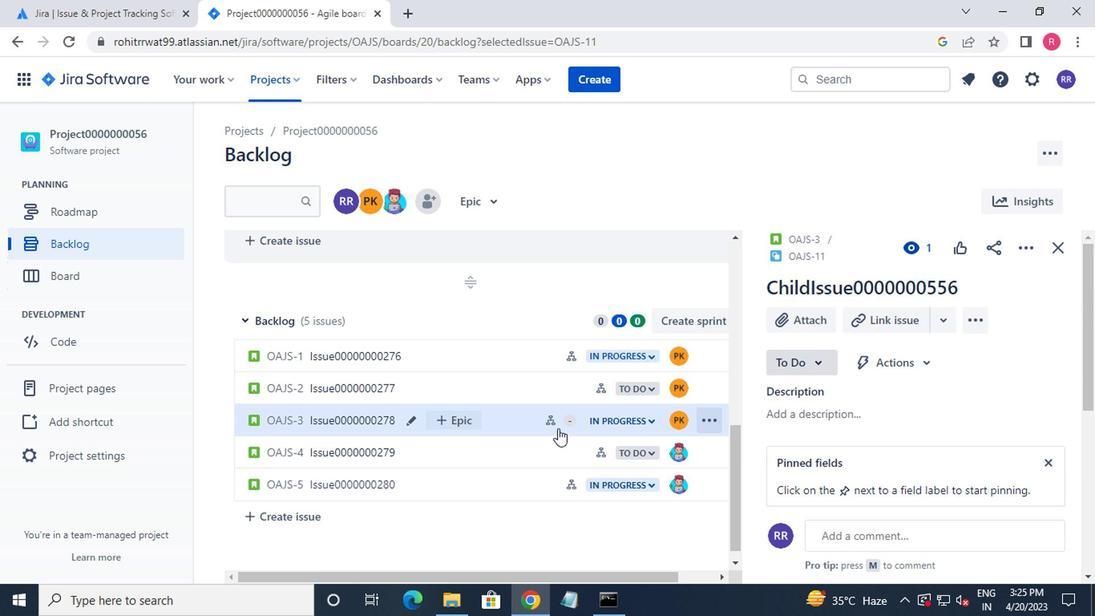 
Action: Mouse pressed left at (525, 422)
Screenshot: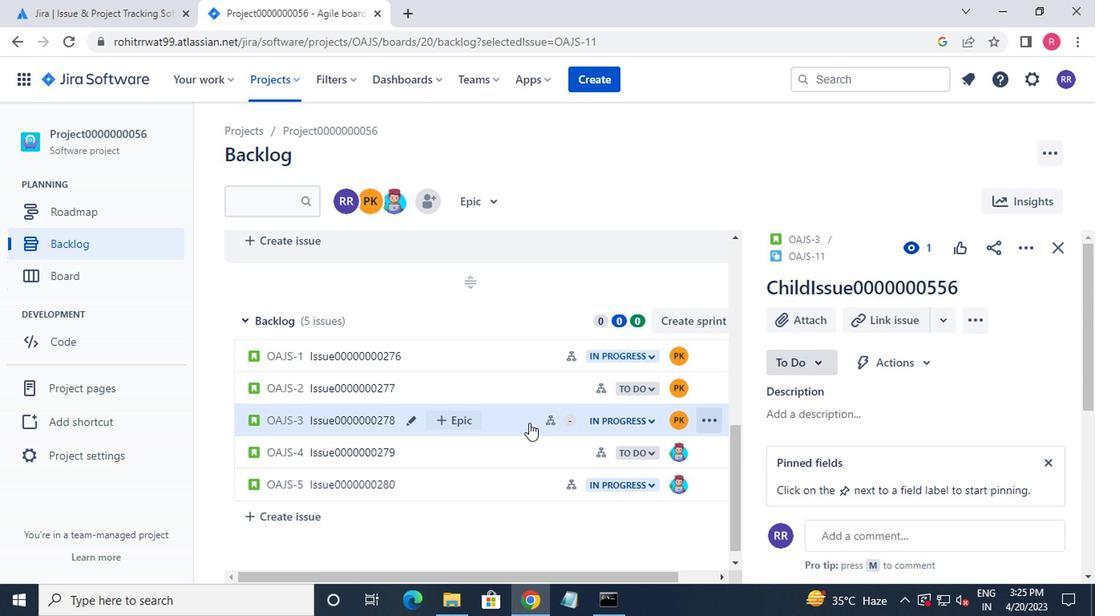 
Action: Mouse moved to (809, 320)
Screenshot: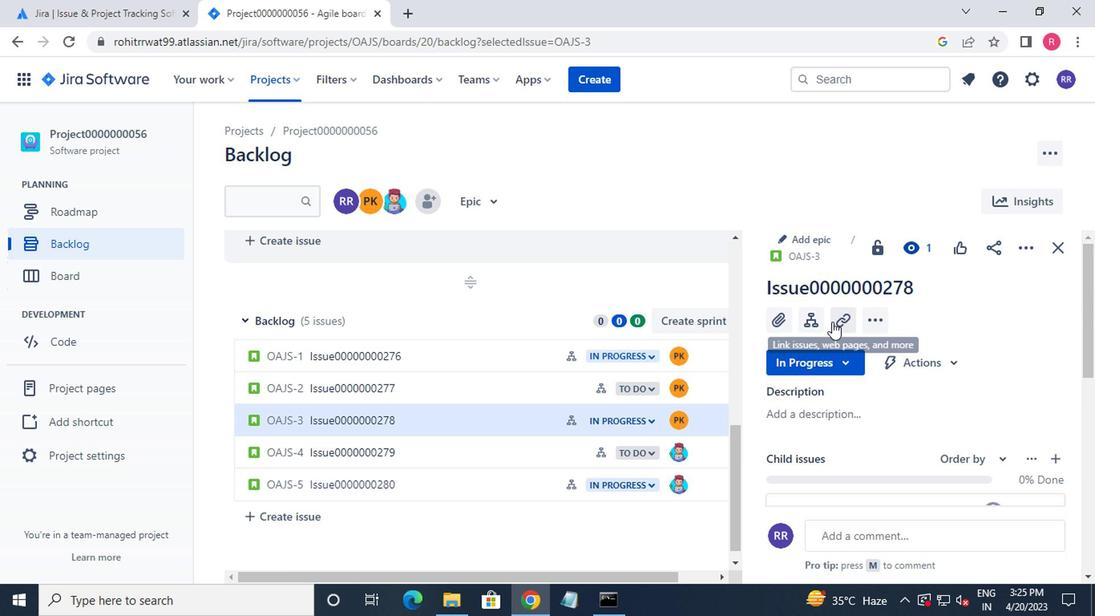 
Action: Mouse pressed left at (809, 320)
Screenshot: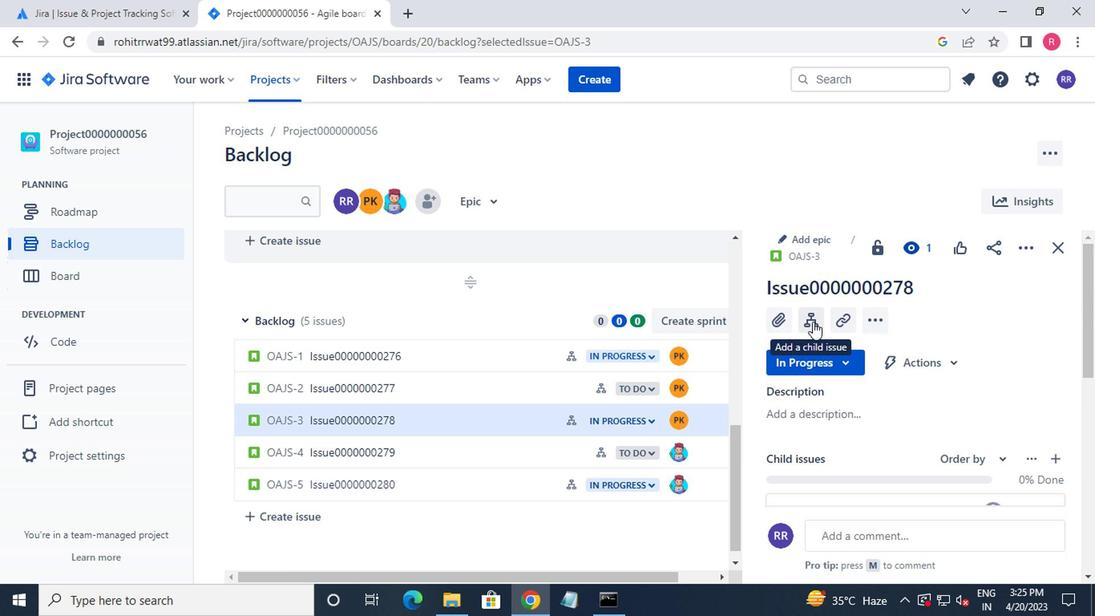 
Action: Mouse moved to (984, 321)
Screenshot: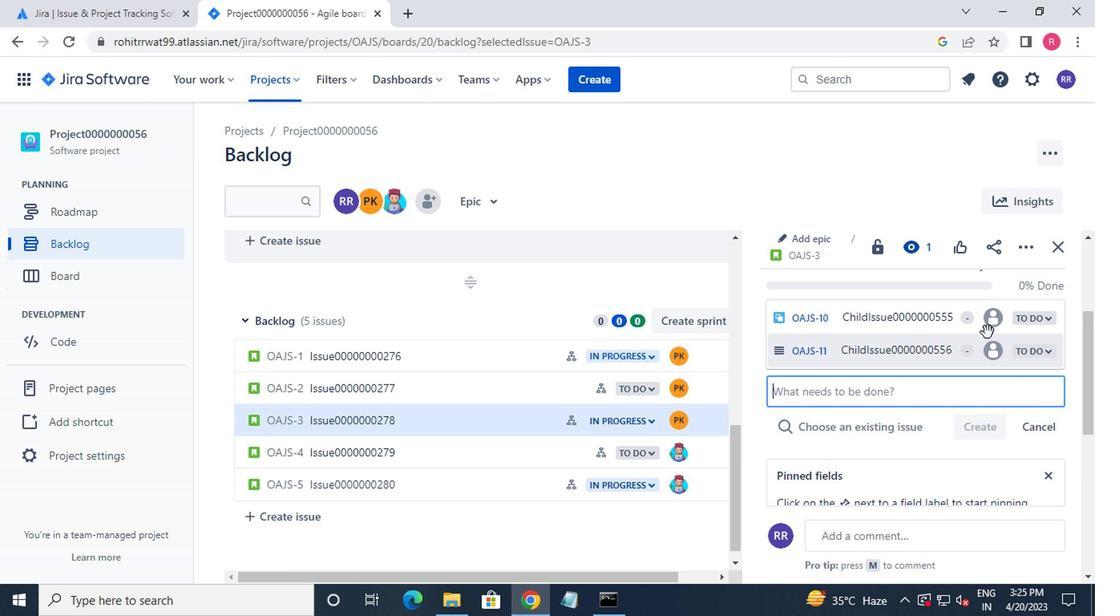 
Action: Mouse pressed left at (984, 321)
Screenshot: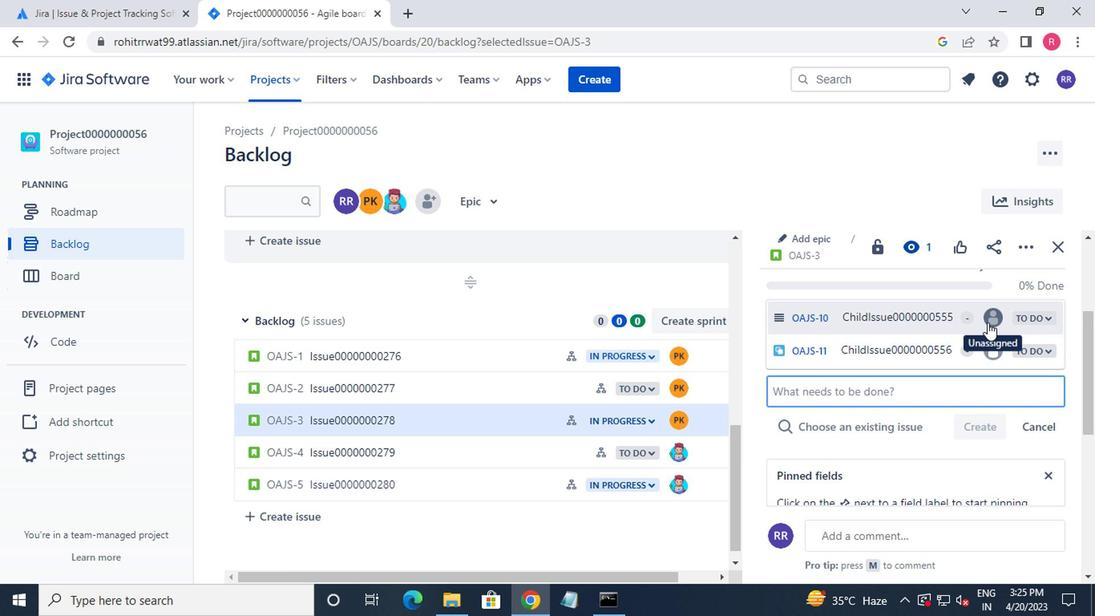 
Action: Mouse moved to (905, 374)
Screenshot: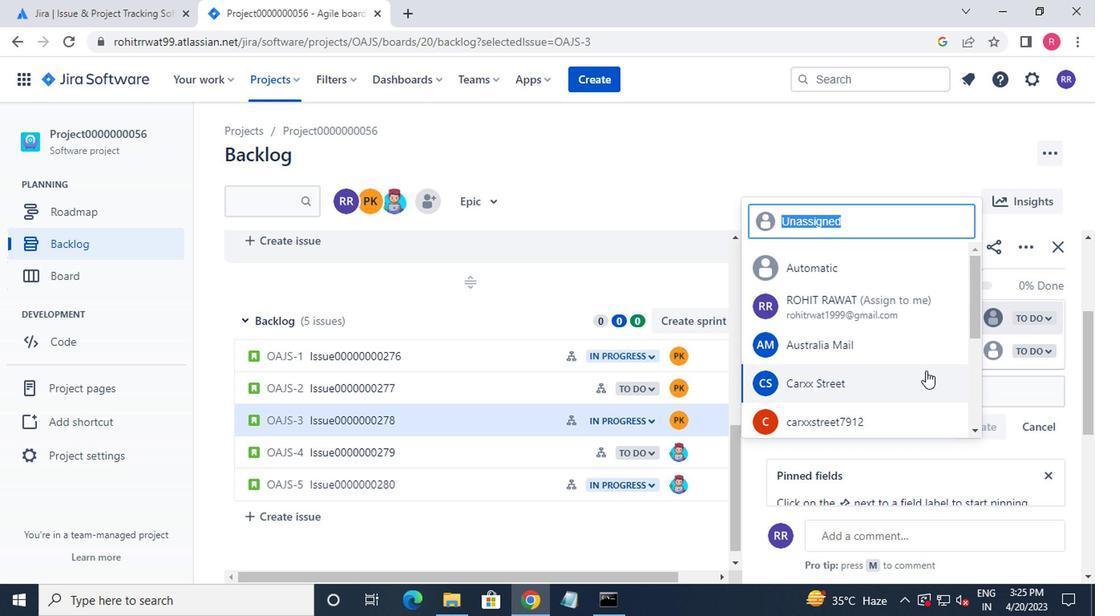 
Action: Mouse scrolled (905, 373) with delta (0, -1)
Screenshot: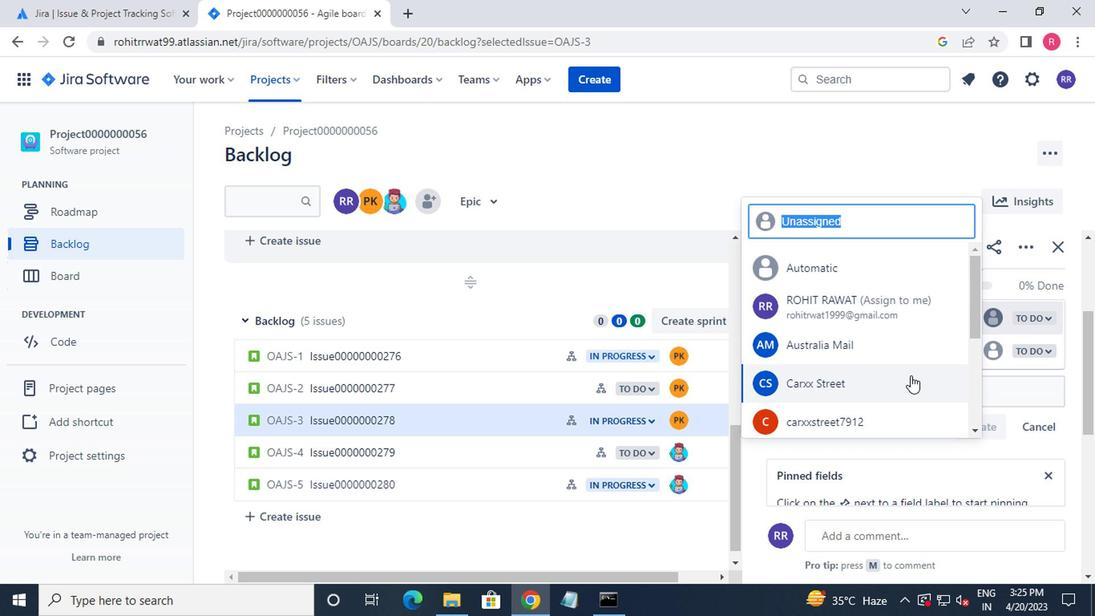 
Action: Mouse scrolled (905, 373) with delta (0, -1)
Screenshot: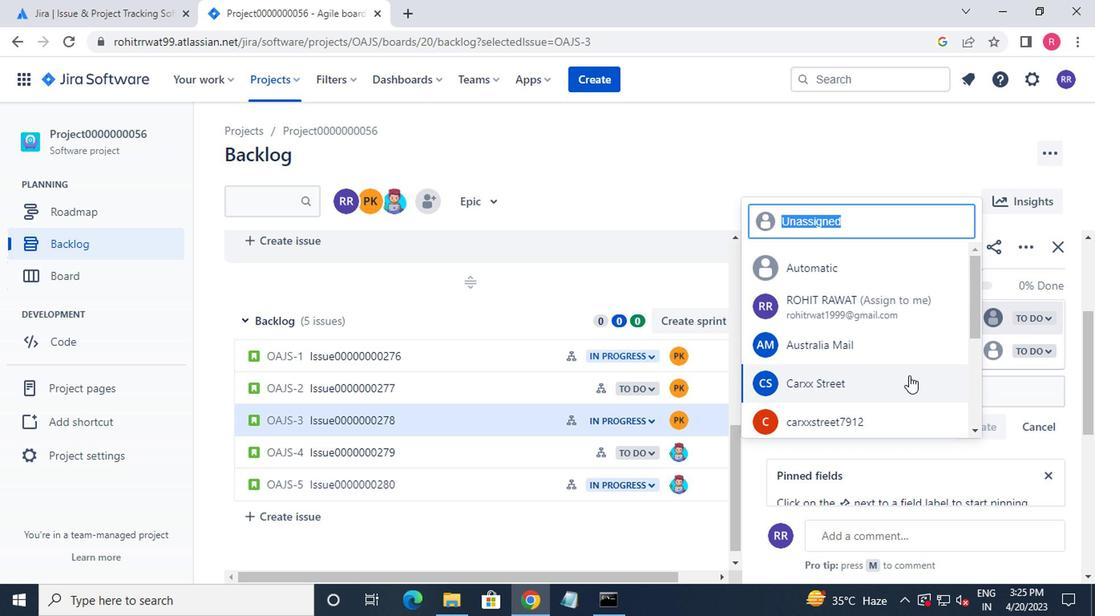 
Action: Mouse scrolled (905, 373) with delta (0, -1)
Screenshot: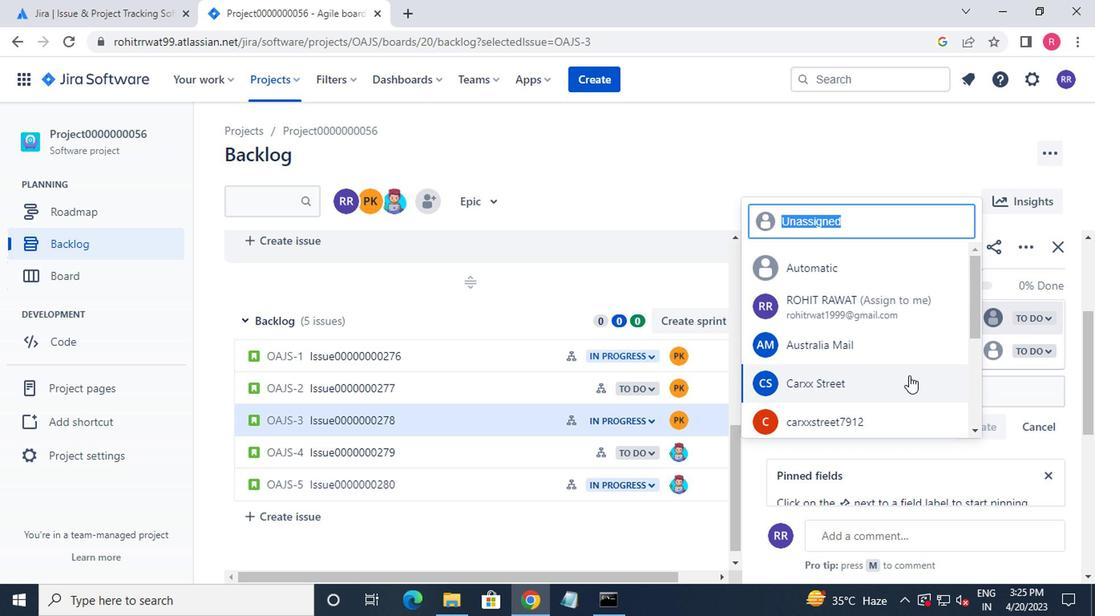 
Action: Mouse moved to (867, 301)
Screenshot: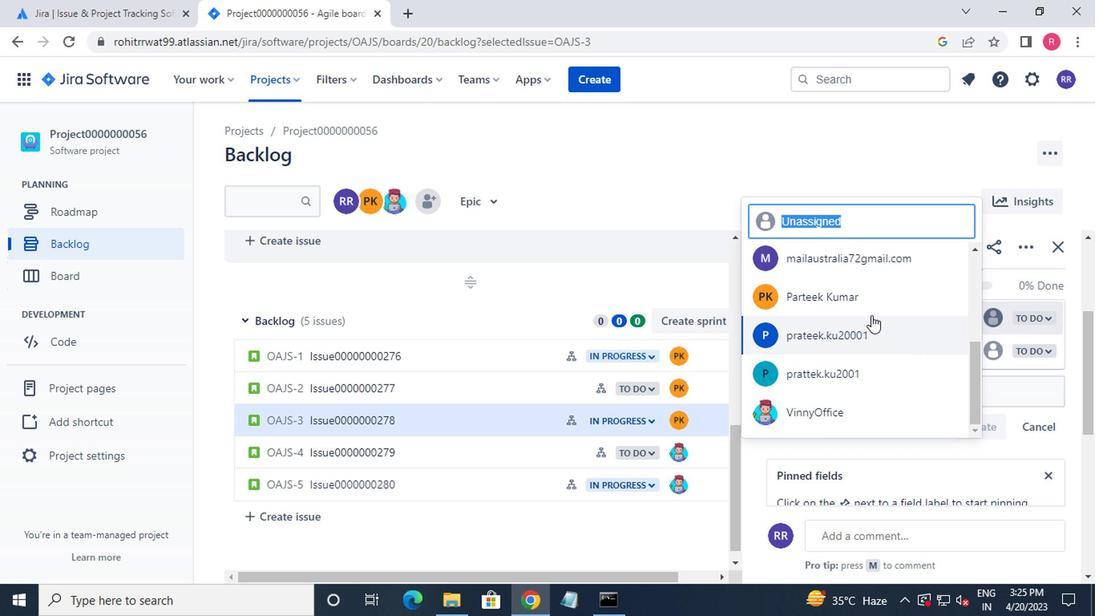 
Action: Mouse pressed left at (867, 301)
Screenshot: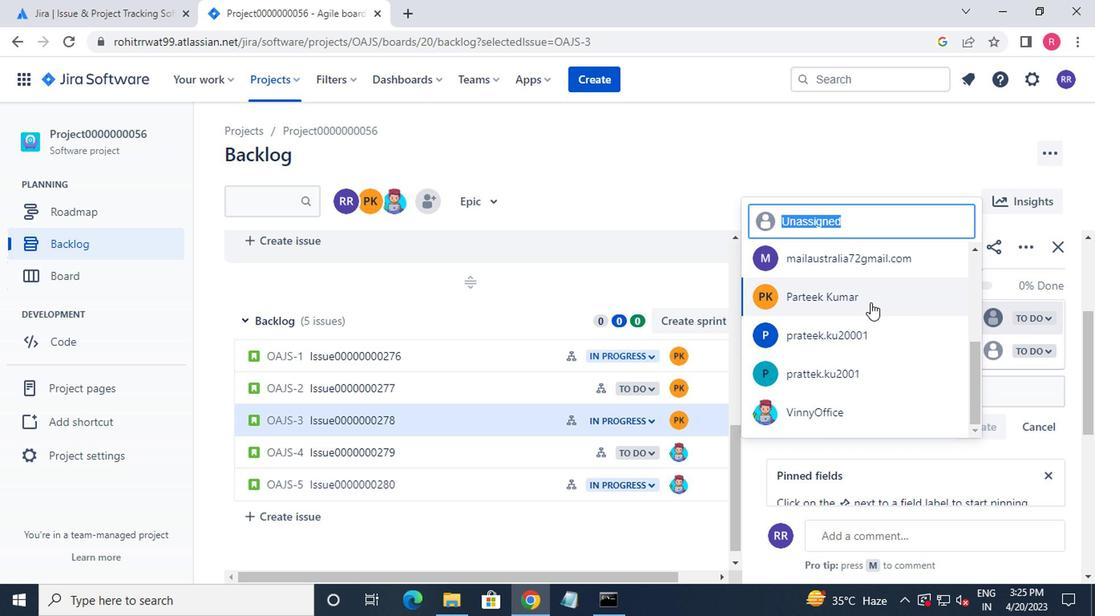 
Action: Mouse moved to (987, 352)
Screenshot: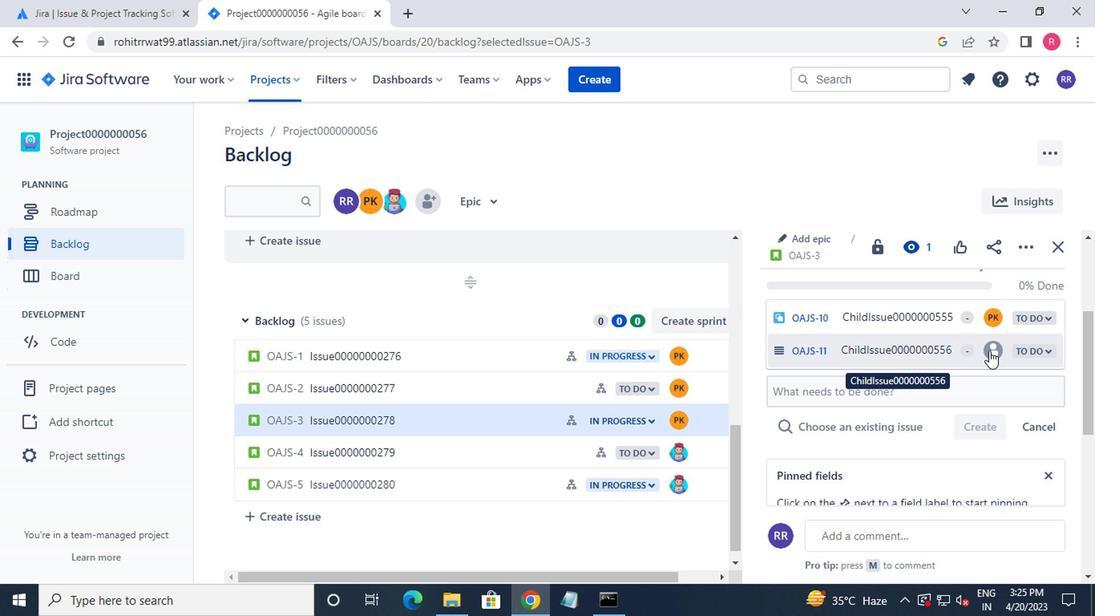 
Action: Mouse pressed left at (987, 352)
Screenshot: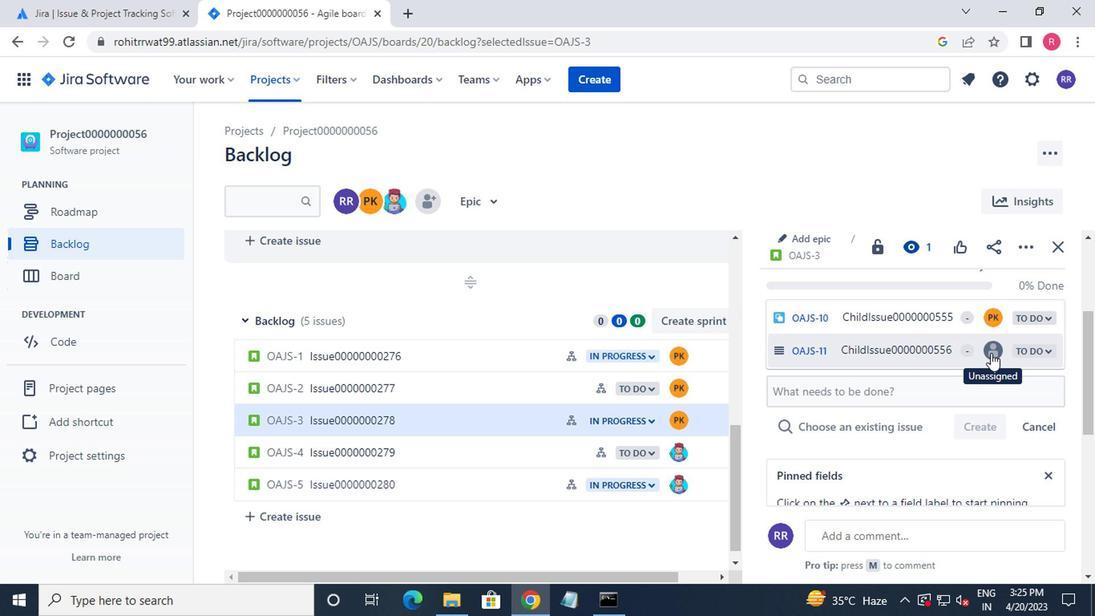 
Action: Mouse moved to (908, 381)
Screenshot: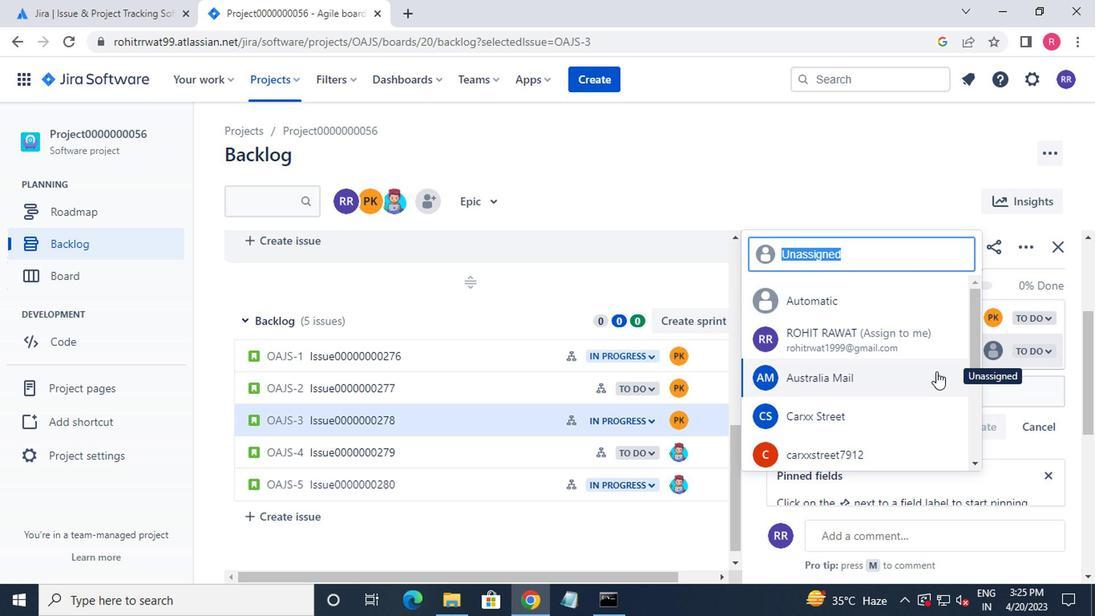 
Action: Mouse scrolled (908, 380) with delta (0, 0)
Screenshot: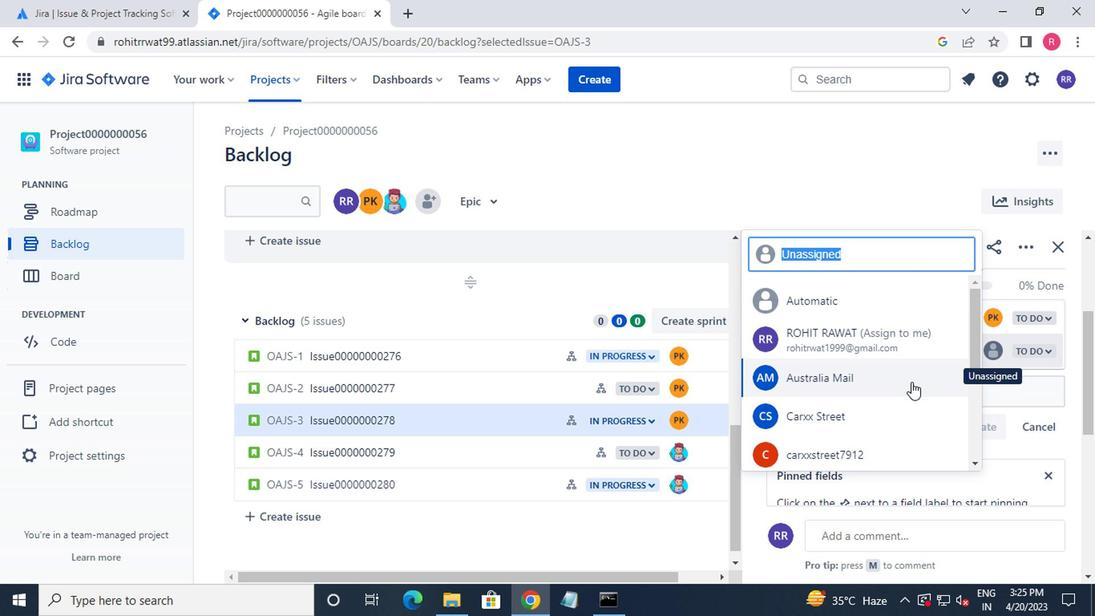 
Action: Mouse scrolled (908, 380) with delta (0, 0)
Screenshot: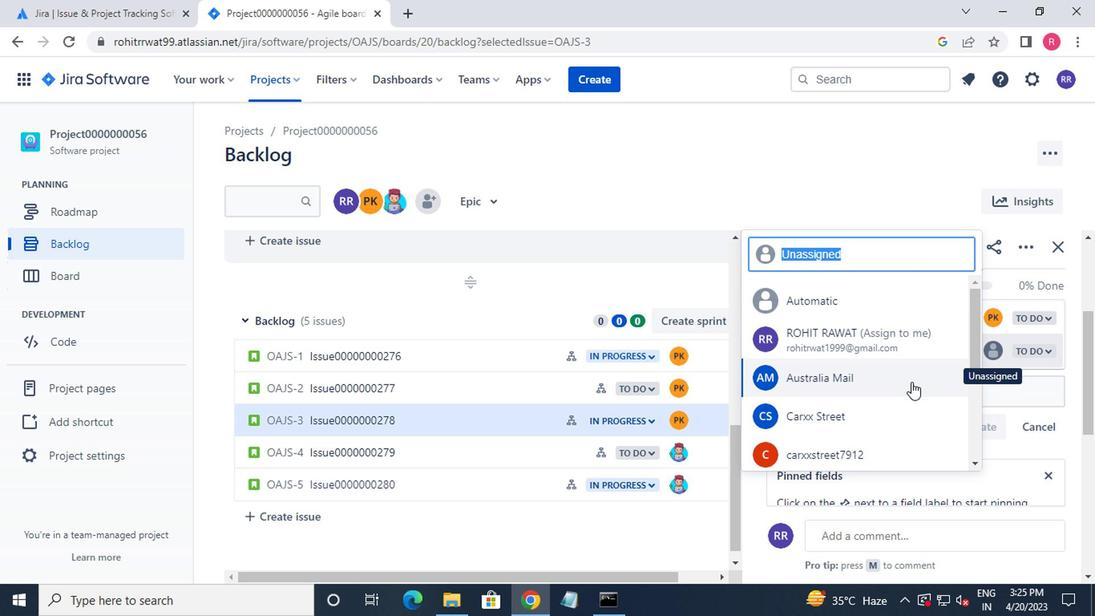 
Action: Mouse scrolled (908, 380) with delta (0, 0)
Screenshot: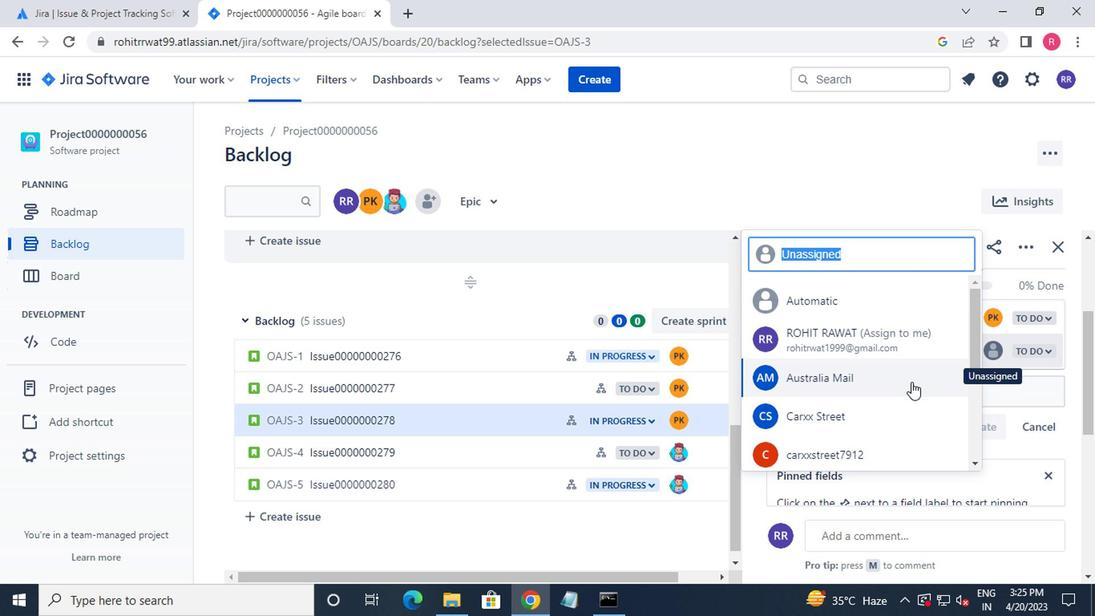 
Action: Mouse moved to (860, 435)
Screenshot: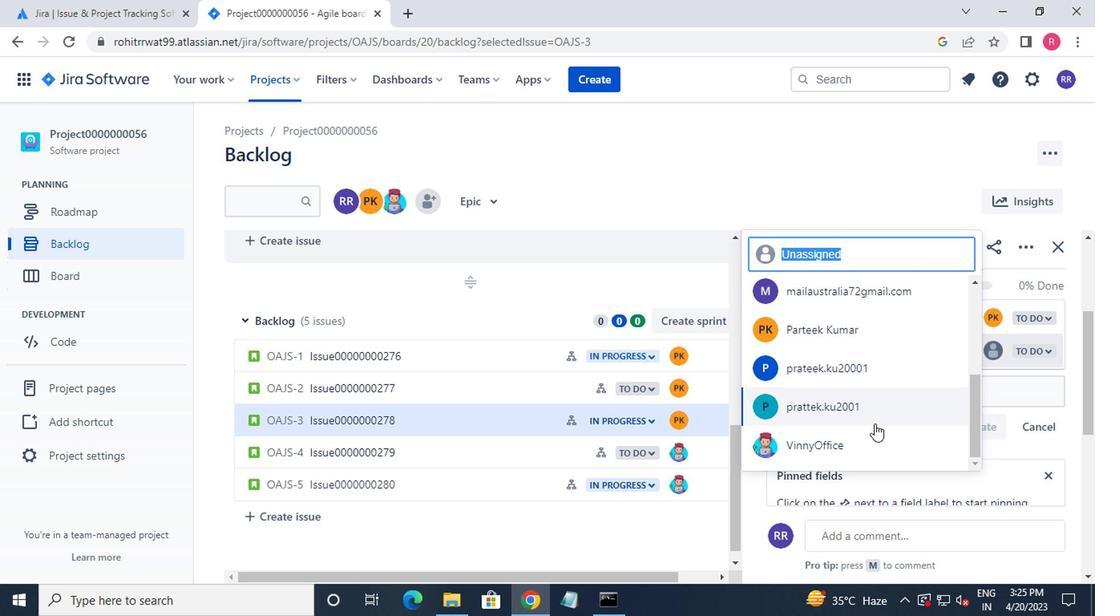 
Action: Mouse pressed left at (860, 435)
Screenshot: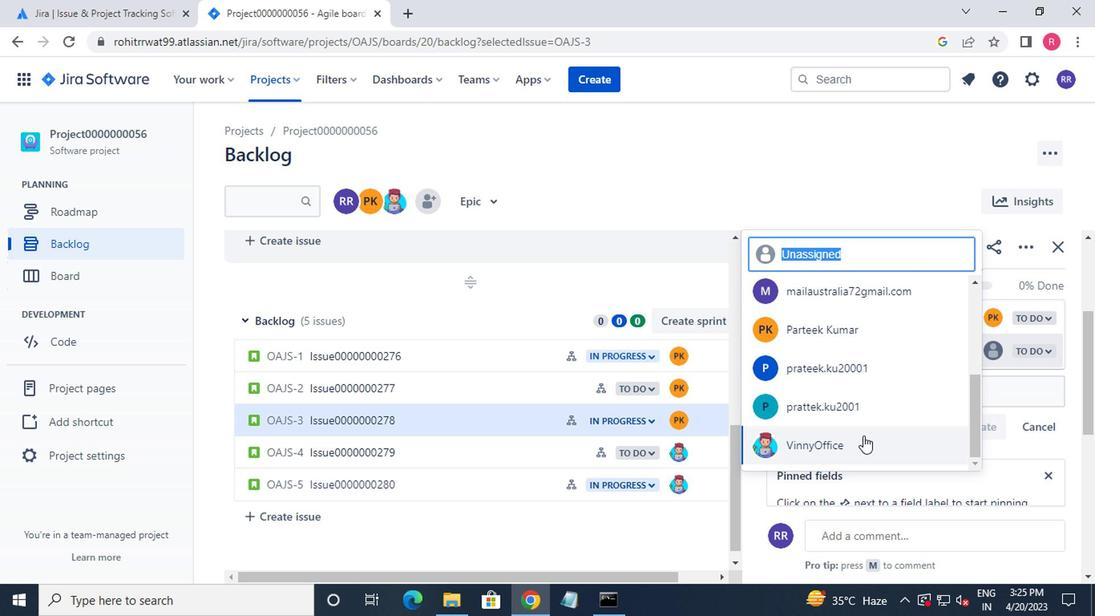 
Action: Mouse moved to (499, 454)
Screenshot: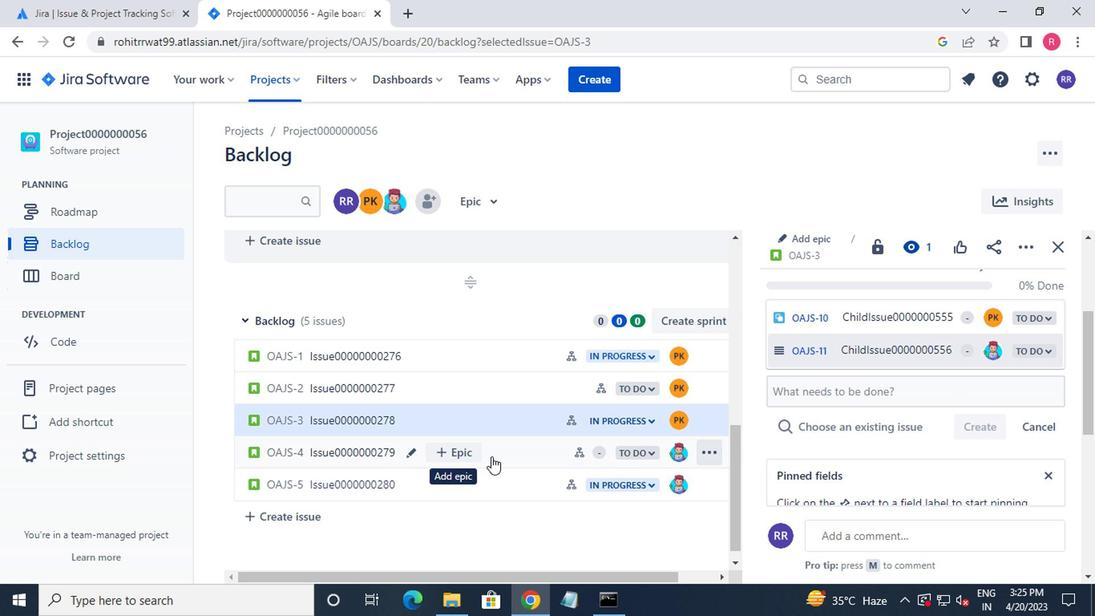 
Action: Mouse pressed left at (499, 454)
Screenshot: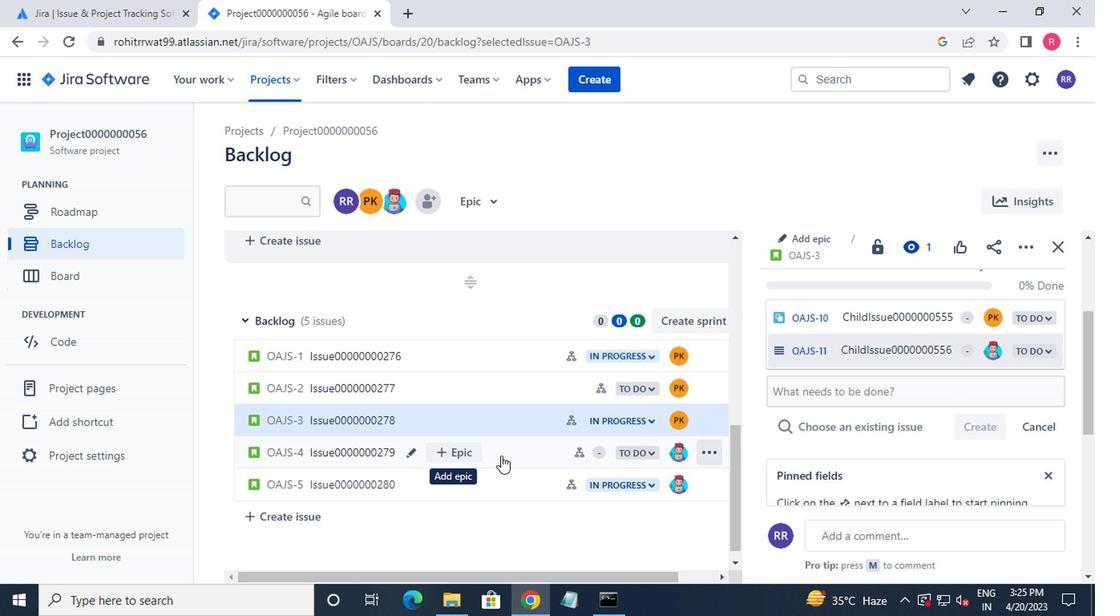 
Action: Mouse moved to (798, 318)
Screenshot: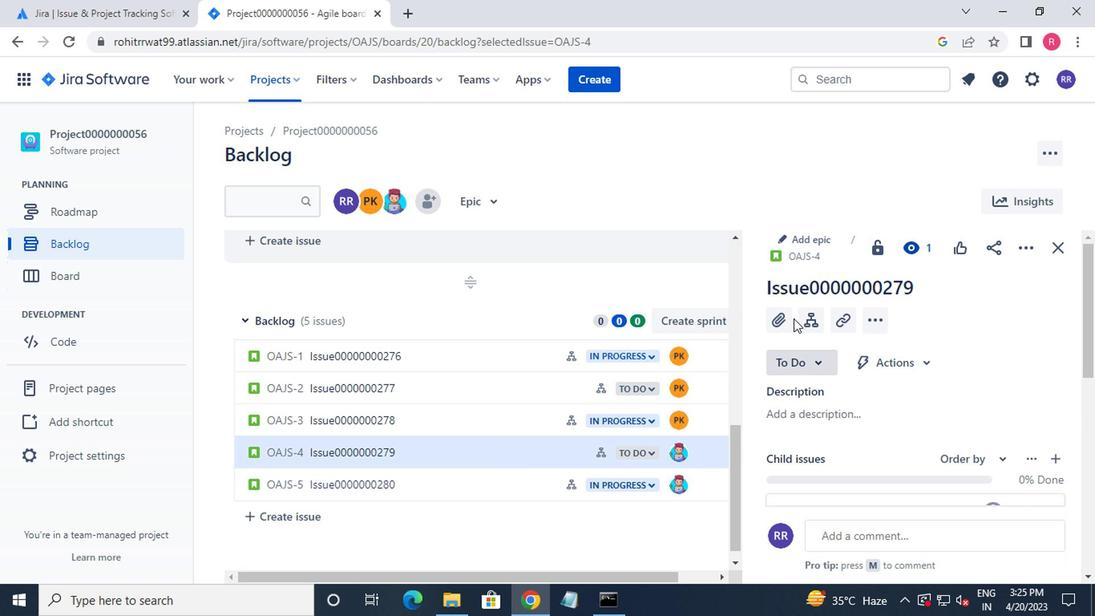
Action: Mouse pressed left at (798, 318)
Screenshot: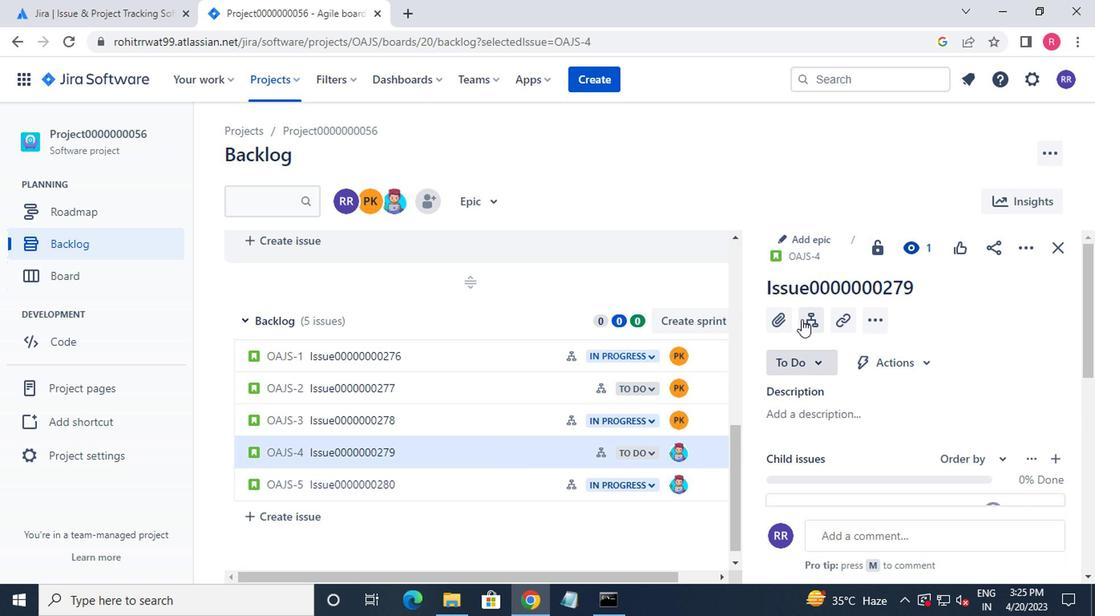 
Action: Mouse moved to (992, 312)
Screenshot: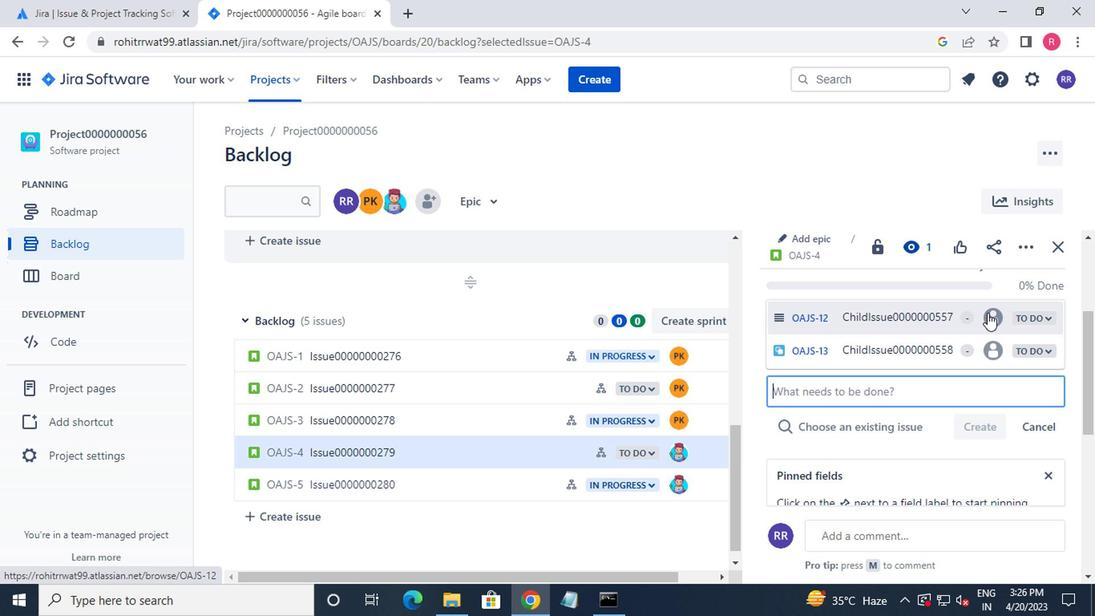 
Action: Mouse pressed left at (992, 312)
Screenshot: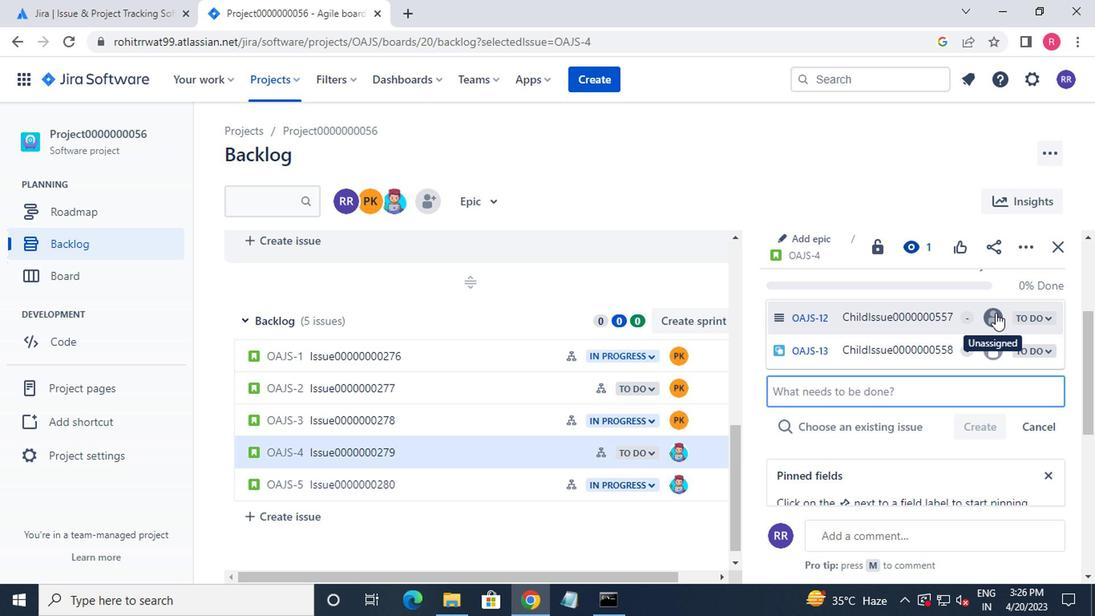 
Action: Mouse moved to (867, 354)
Screenshot: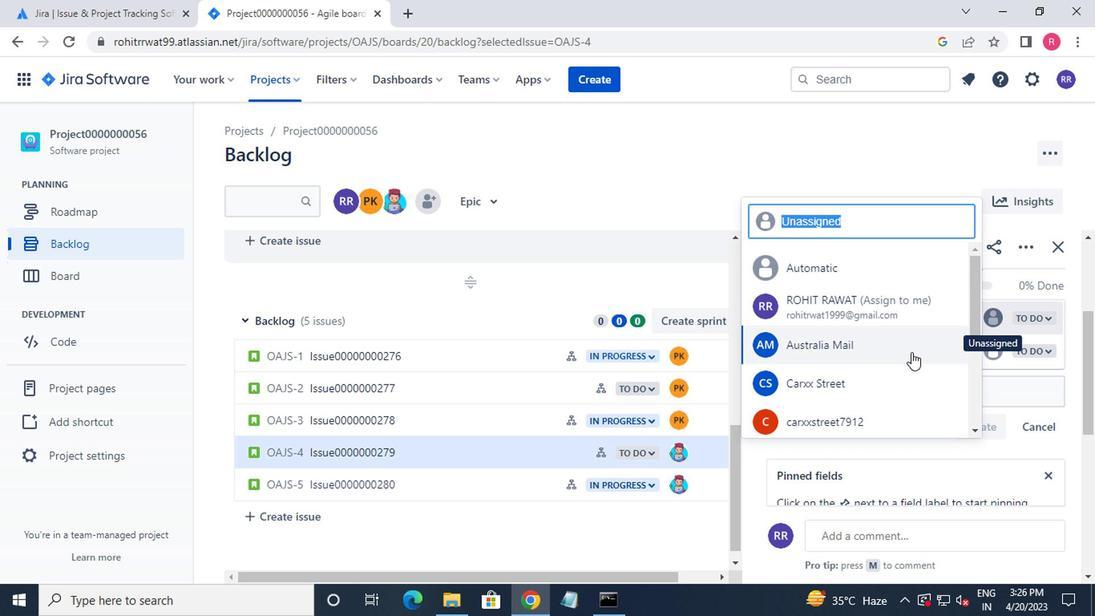 
Action: Mouse scrolled (867, 353) with delta (0, 0)
Screenshot: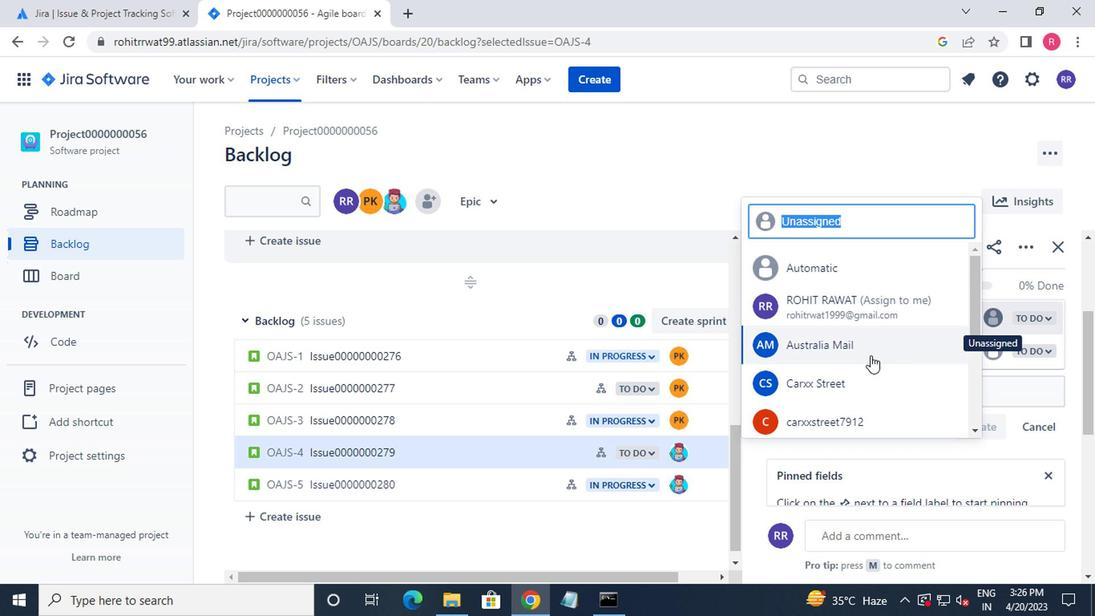 
Action: Mouse scrolled (867, 353) with delta (0, 0)
Screenshot: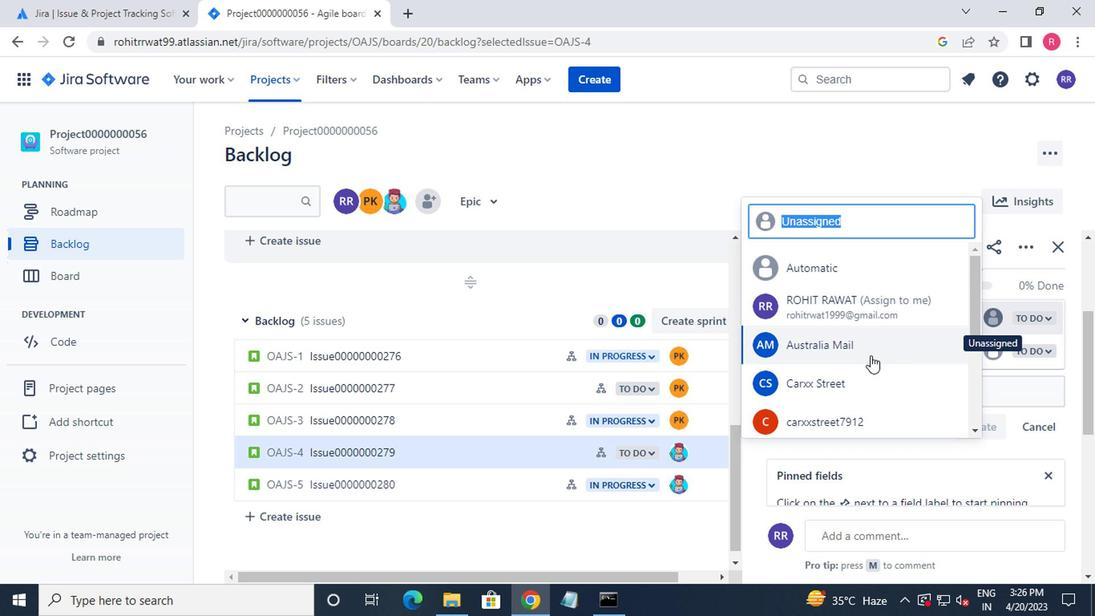 
Action: Mouse scrolled (867, 353) with delta (0, 0)
Screenshot: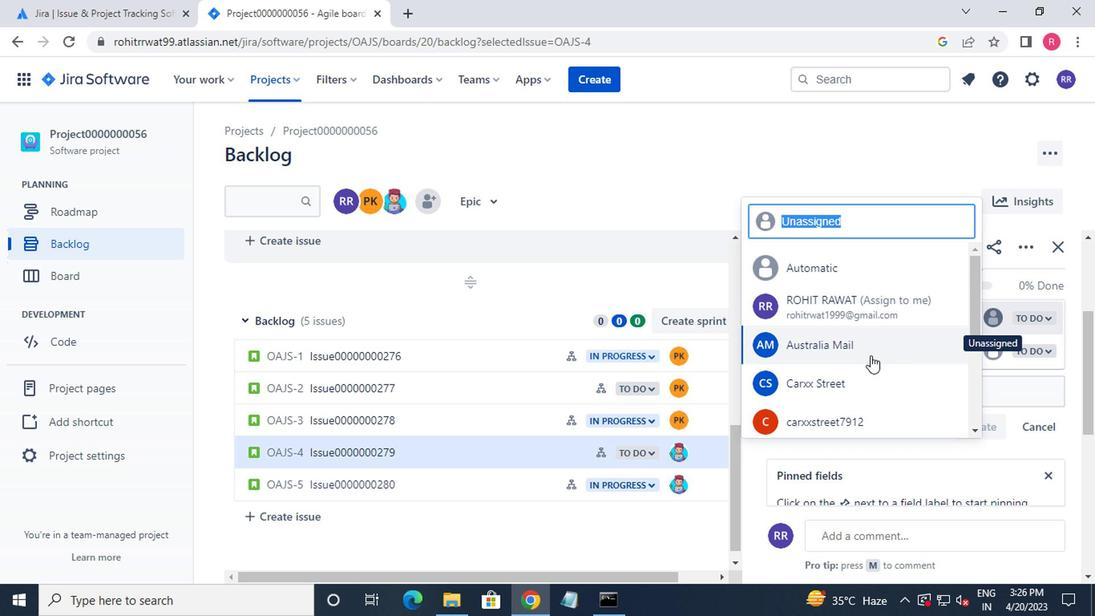 
Action: Mouse scrolled (867, 353) with delta (0, 0)
Screenshot: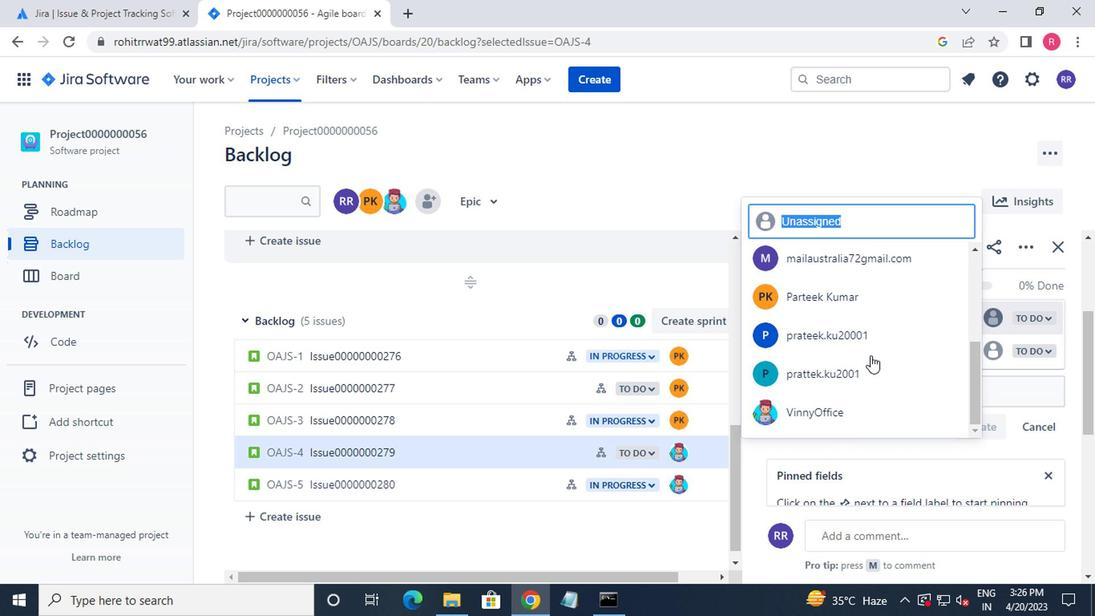 
Action: Mouse scrolled (867, 353) with delta (0, 0)
Screenshot: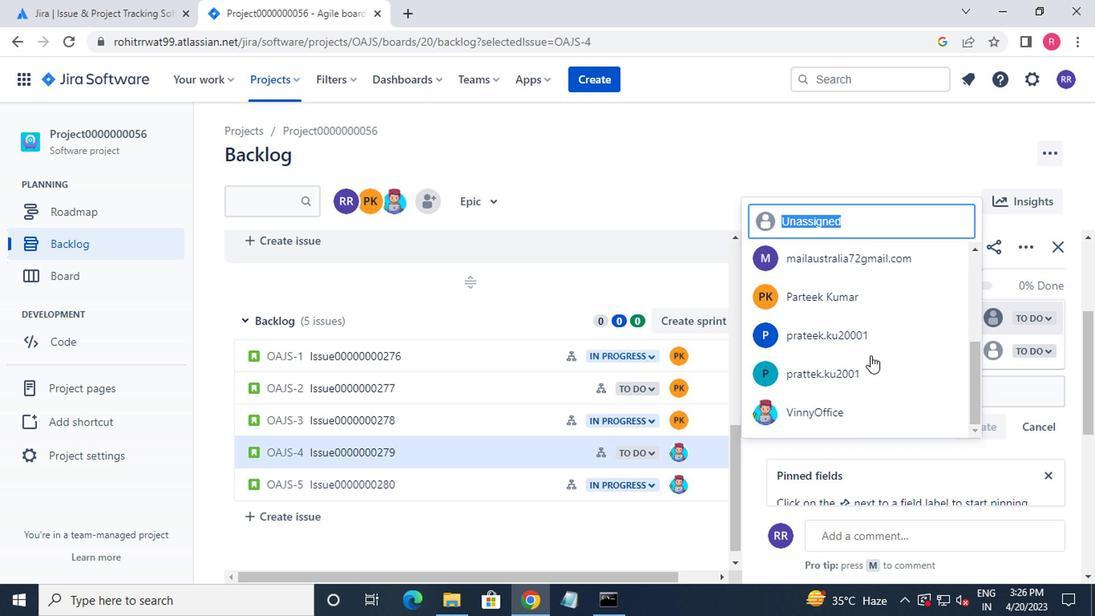 
Action: Mouse moved to (854, 401)
Screenshot: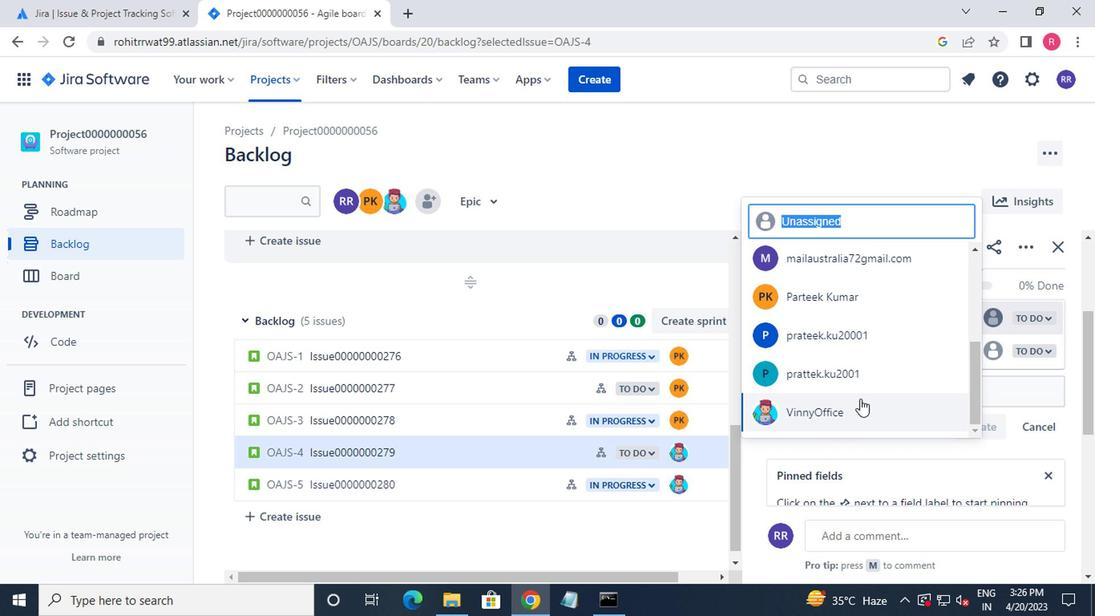 
Action: Mouse pressed left at (854, 401)
Screenshot: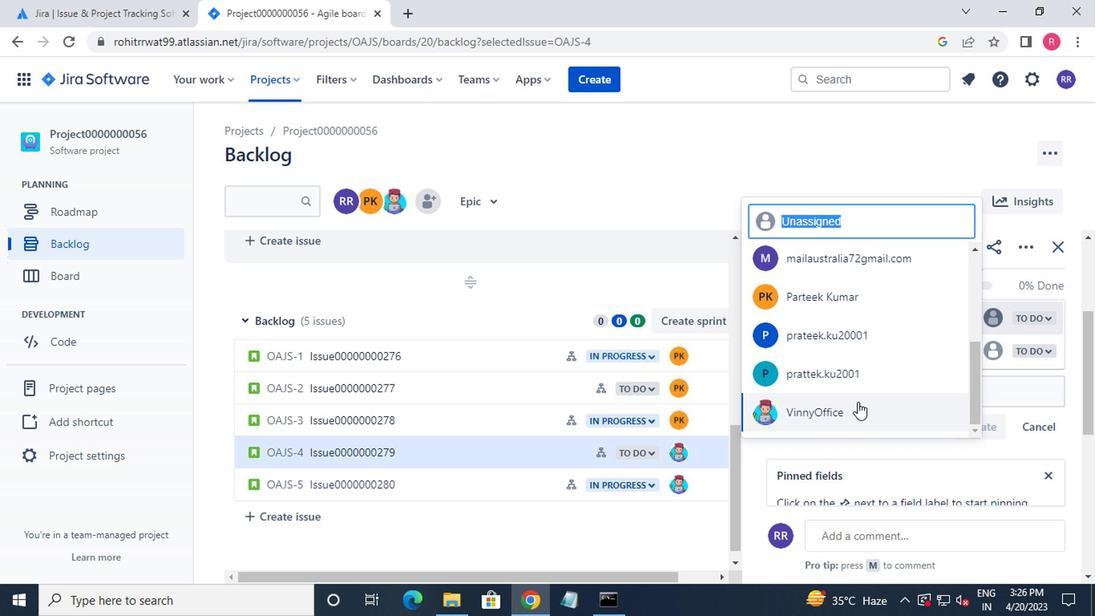 
Action: Mouse moved to (982, 345)
Screenshot: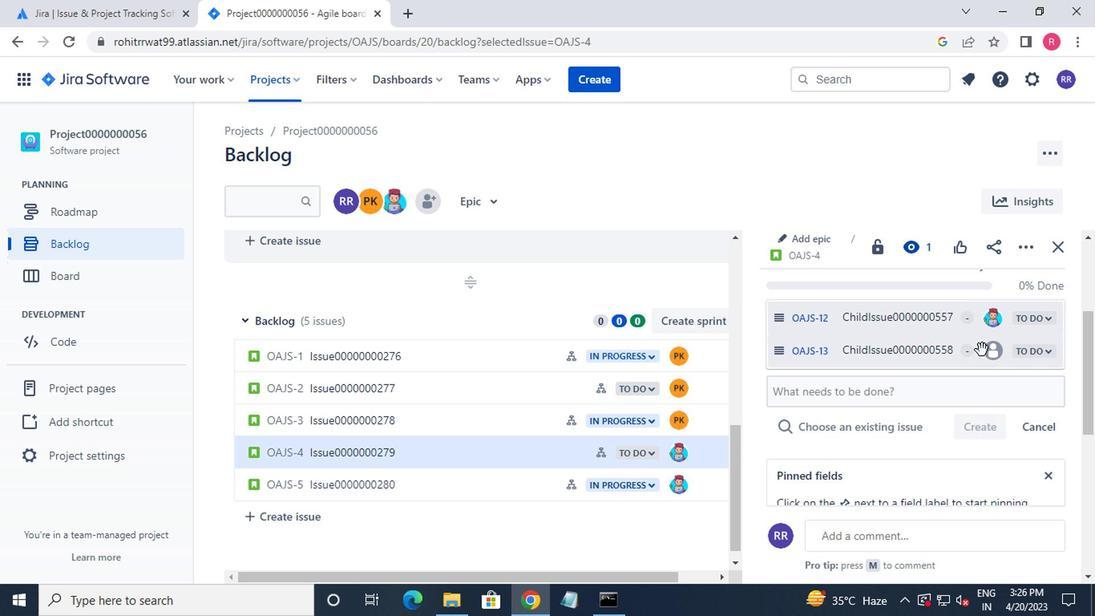 
Action: Mouse pressed left at (982, 345)
Screenshot: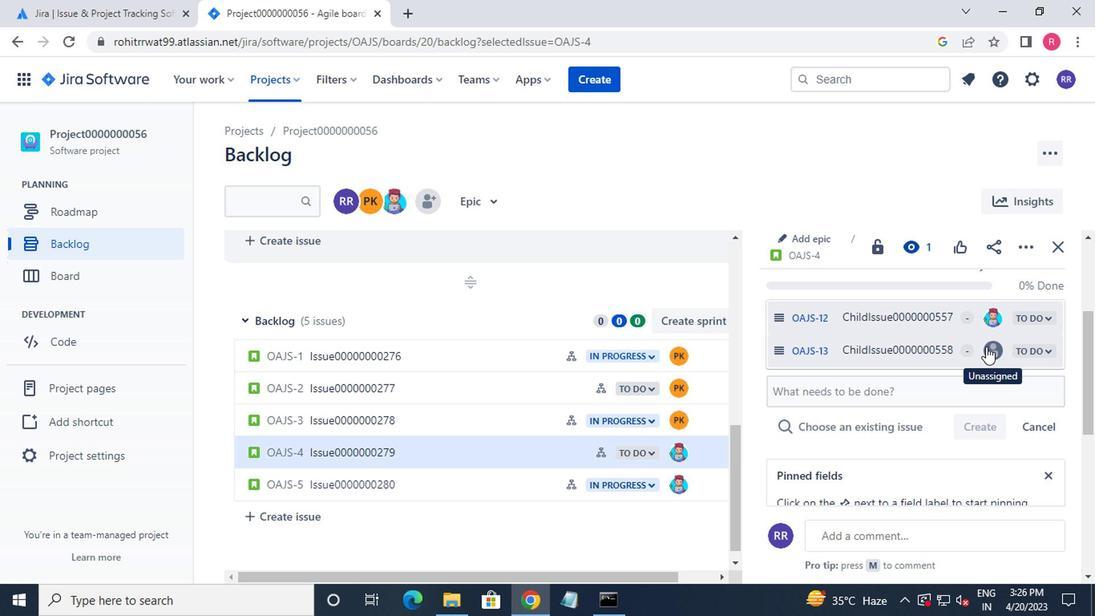 
Action: Mouse moved to (889, 354)
Screenshot: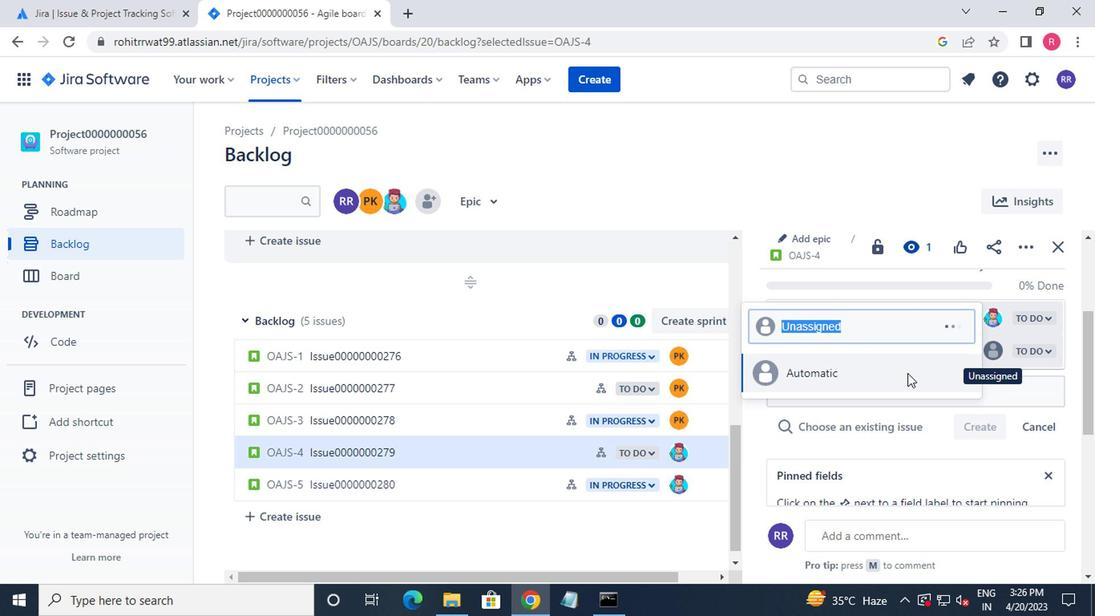 
Action: Mouse scrolled (889, 353) with delta (0, 0)
Screenshot: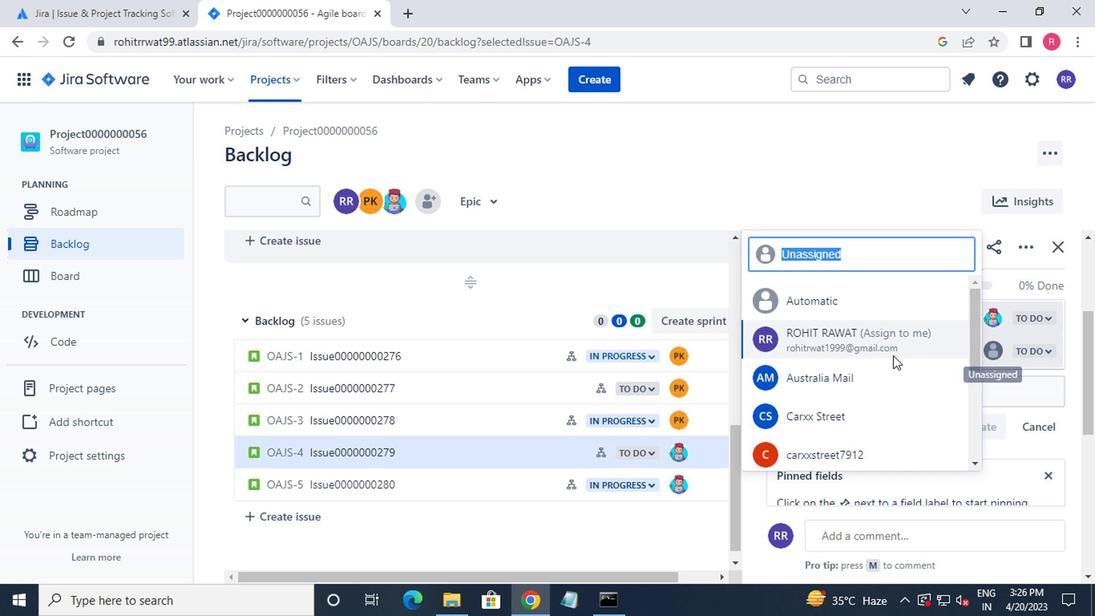 
Action: Mouse scrolled (889, 353) with delta (0, 0)
Screenshot: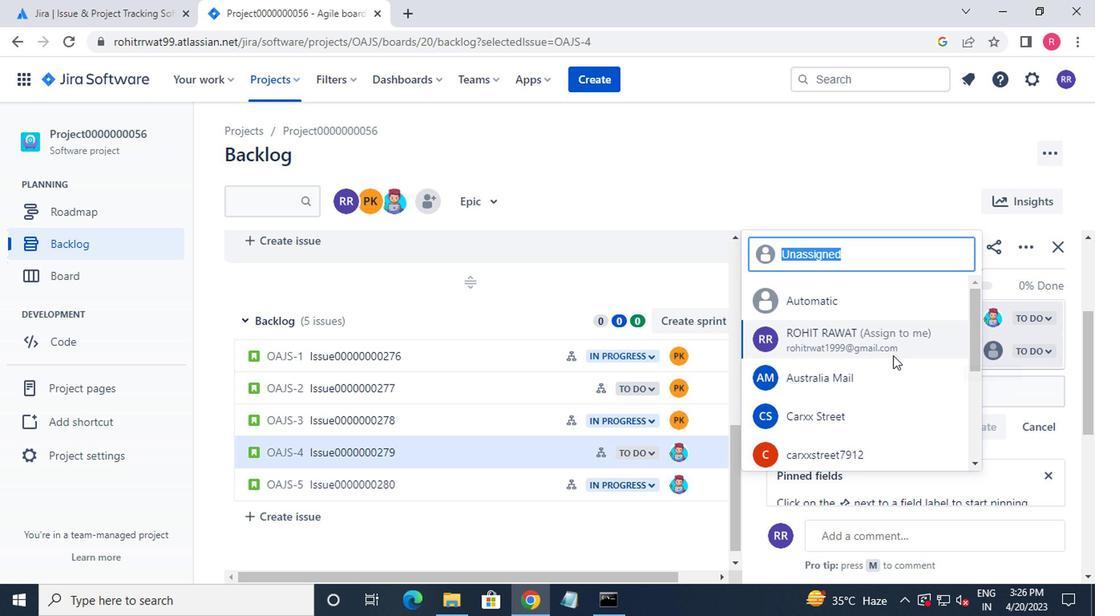 
Action: Mouse scrolled (889, 353) with delta (0, 0)
Screenshot: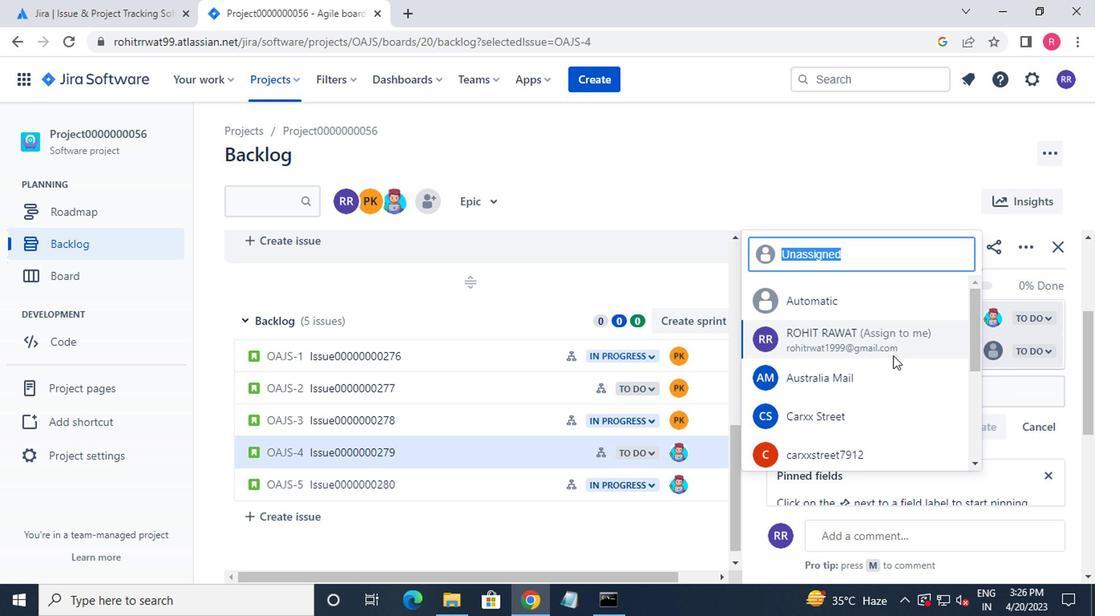 
Action: Mouse moved to (880, 381)
Screenshot: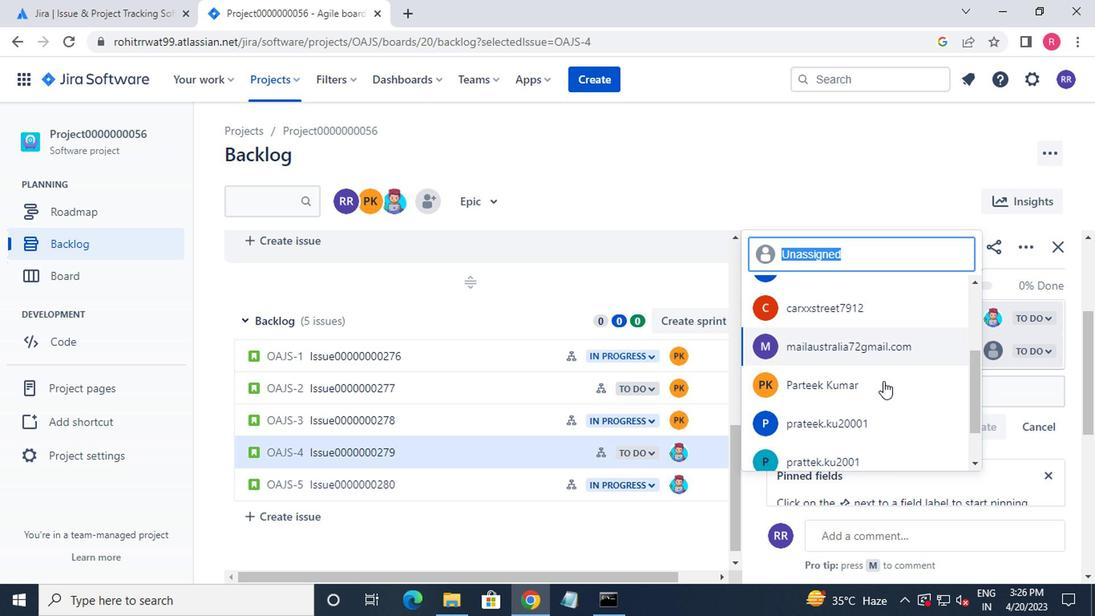 
Action: Mouse scrolled (880, 380) with delta (0, 0)
Screenshot: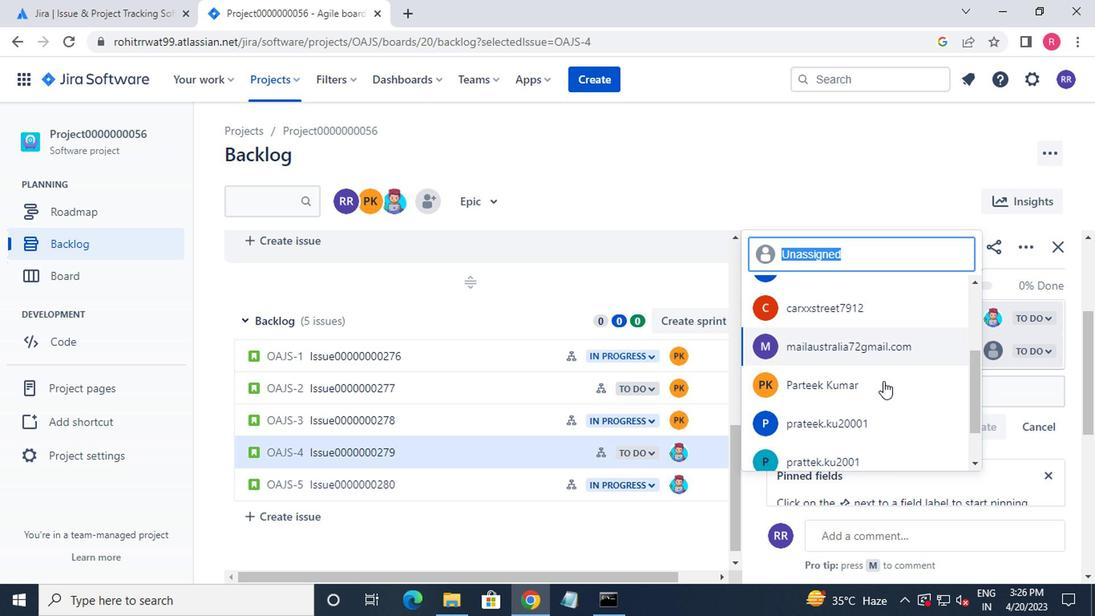 
Action: Mouse moved to (880, 382)
Screenshot: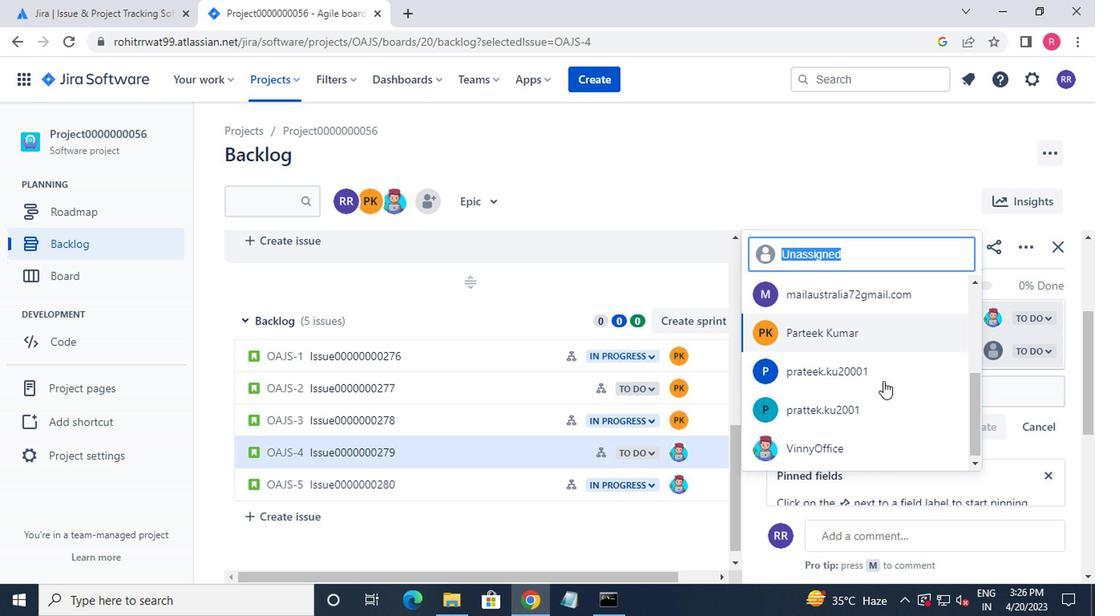 
Action: Mouse scrolled (880, 382) with delta (0, 0)
Screenshot: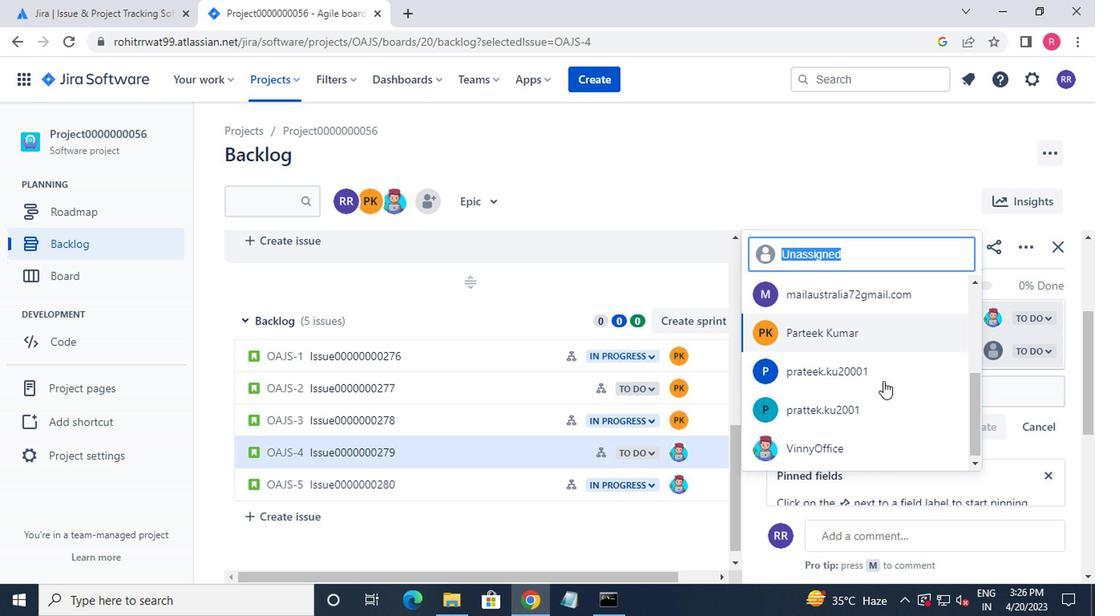 
Action: Mouse moved to (868, 441)
Screenshot: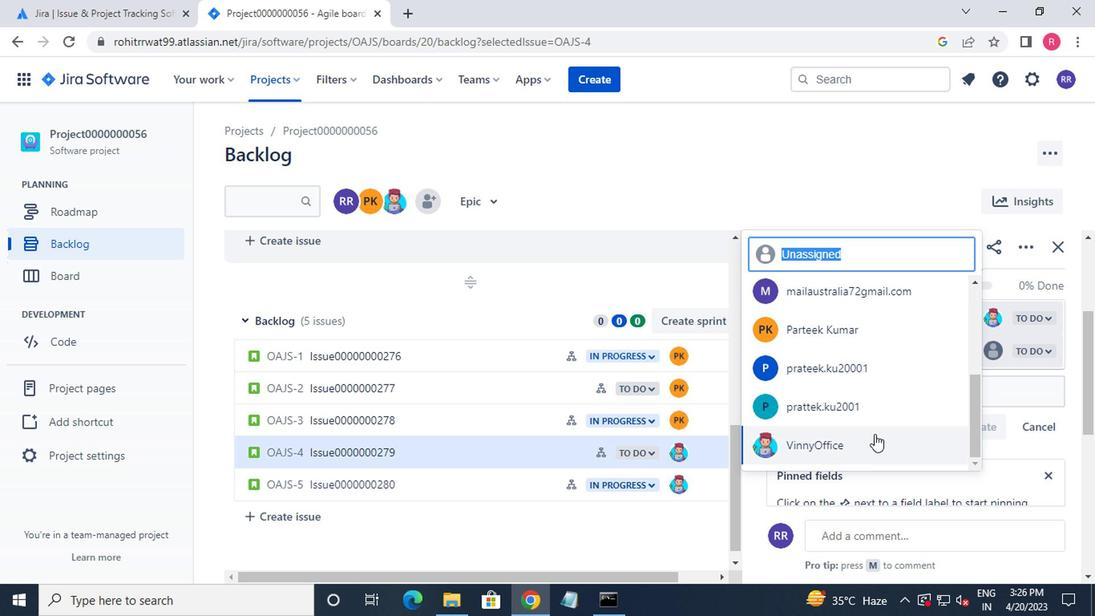
Action: Mouse pressed left at (868, 441)
Screenshot: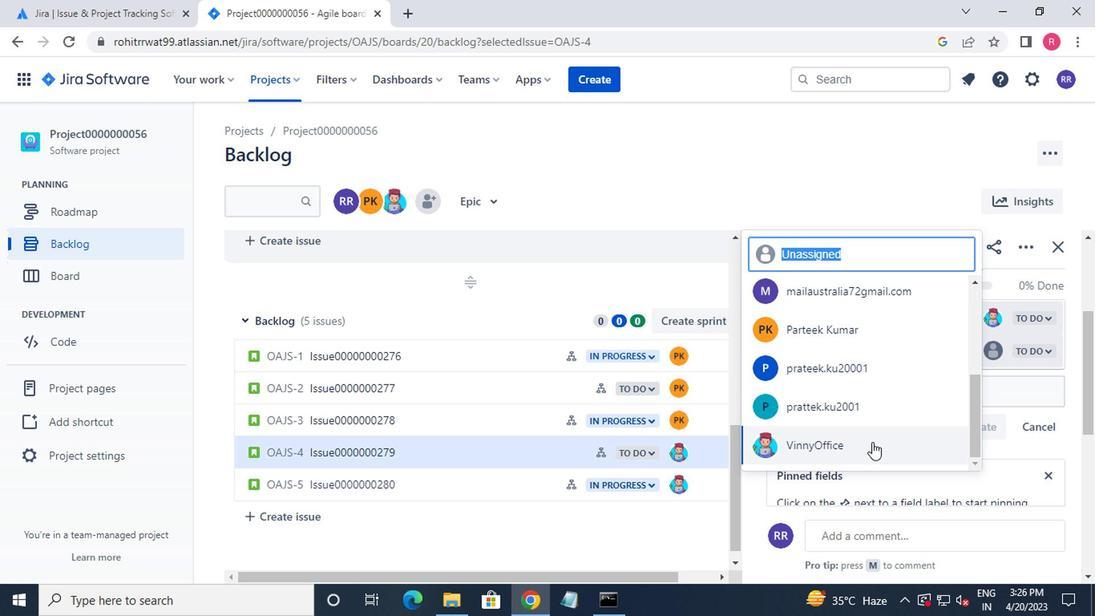 
Action: Mouse moved to (868, 441)
Screenshot: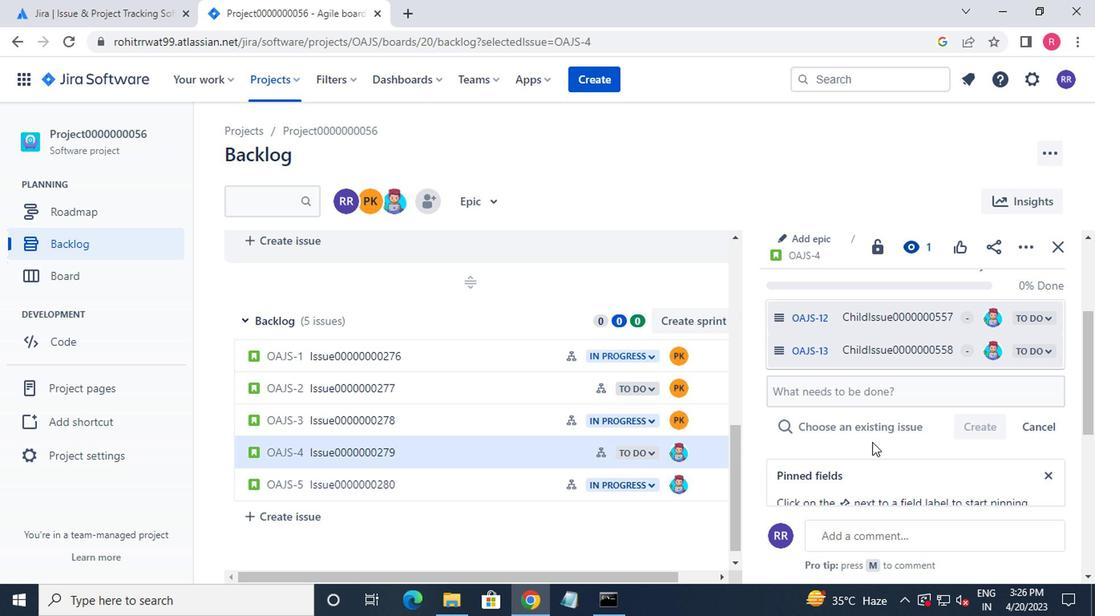 
